 Task: Search one way flight ticket for 1 adult, 5 children, 2 infants in seat and 1 infant on lap in first from Cleveland: Cleveland Hopkins International Airport to New Bern: Coastal Carolina Regional Airport (was Craven County Regional) on 8-4-2023. Choice of flights is Singapure airlines. Number of bags: 2 carry on bags and 6 checked bags. Price is upto 35000. Outbound departure time preference is 18:45.
Action: Mouse moved to (277, 248)
Screenshot: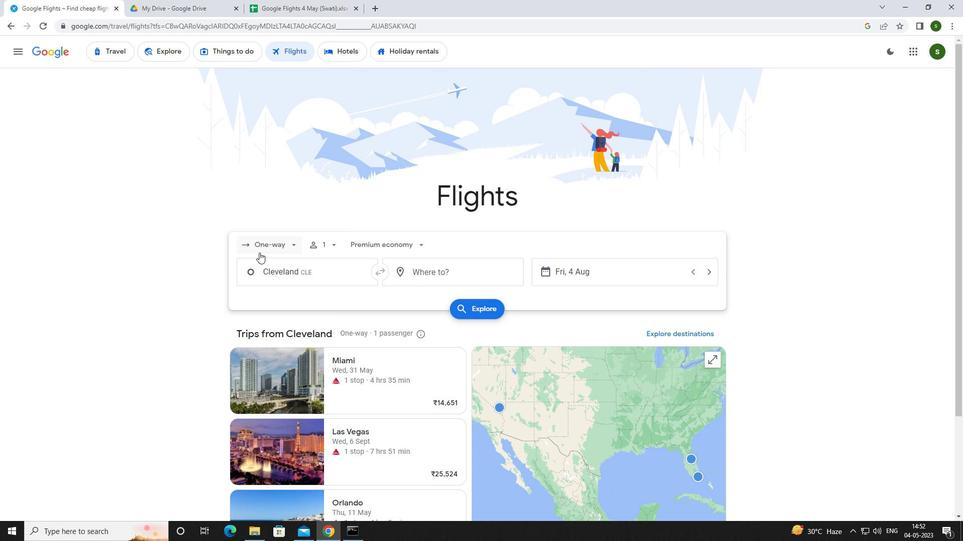 
Action: Mouse pressed left at (277, 248)
Screenshot: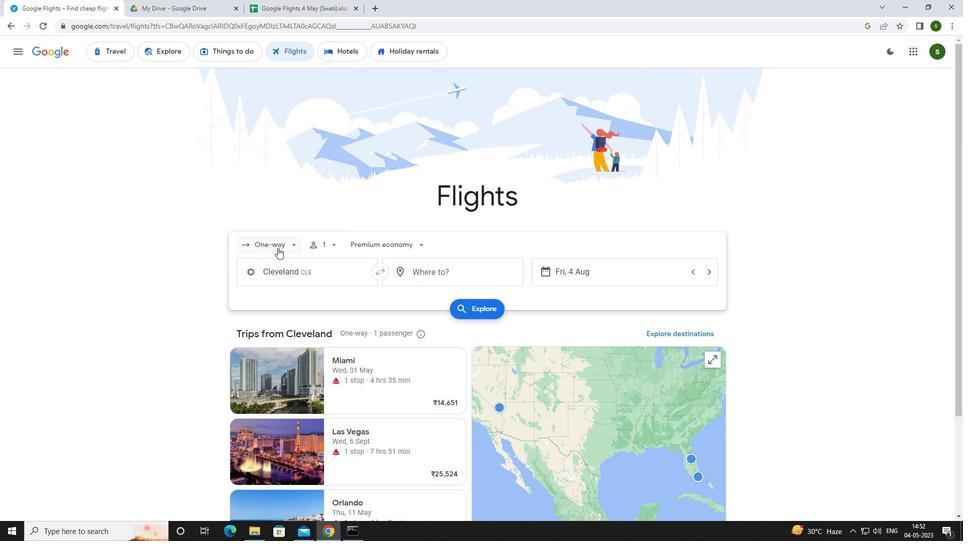 
Action: Mouse moved to (274, 286)
Screenshot: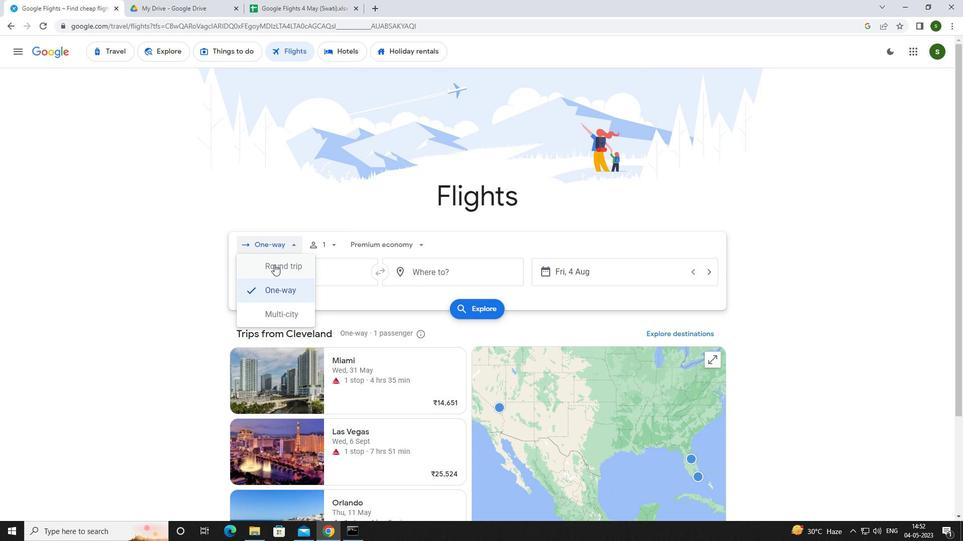 
Action: Mouse pressed left at (274, 286)
Screenshot: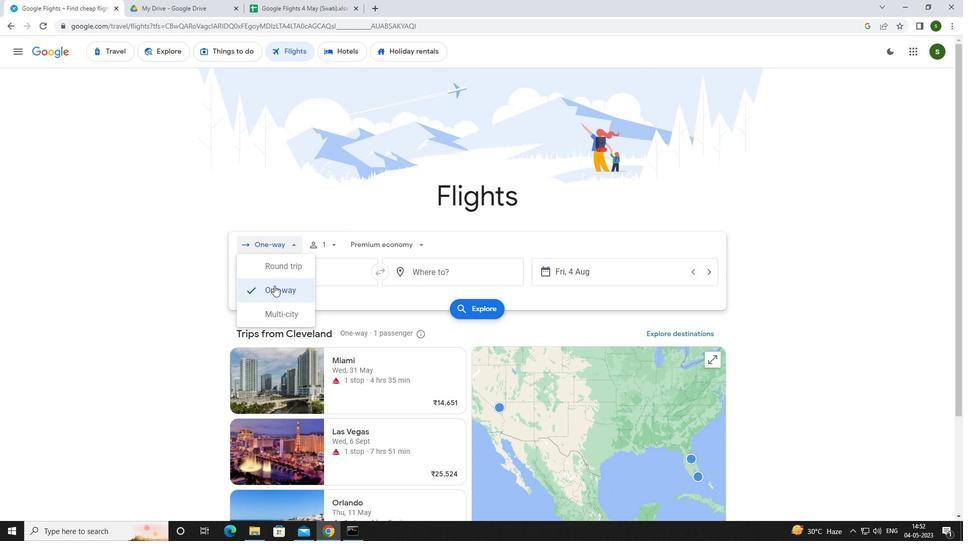 
Action: Mouse moved to (338, 241)
Screenshot: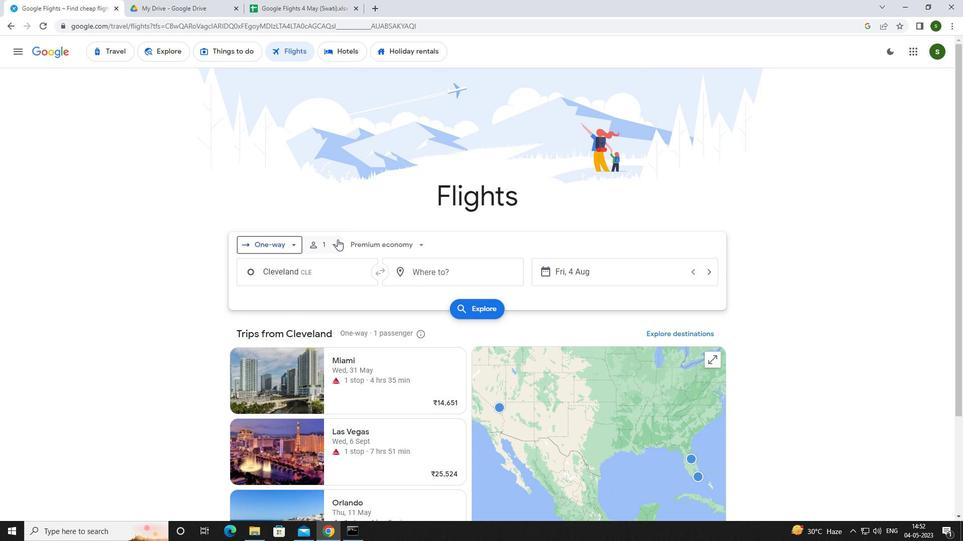 
Action: Mouse pressed left at (338, 241)
Screenshot: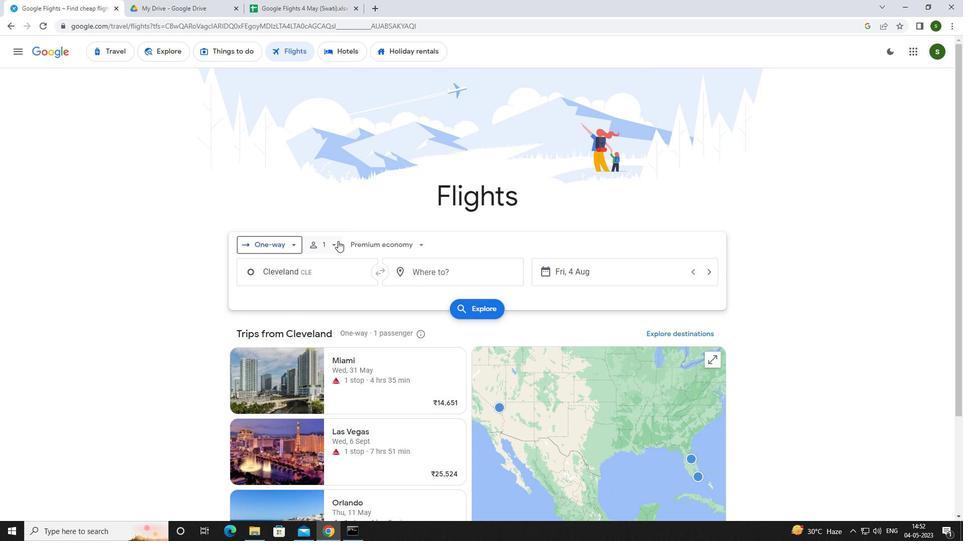
Action: Mouse moved to (411, 295)
Screenshot: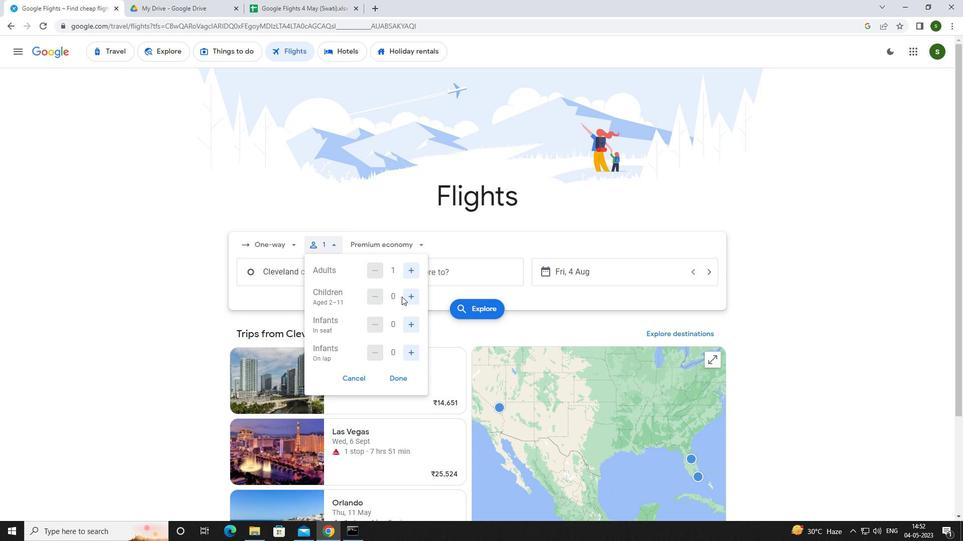 
Action: Mouse pressed left at (411, 295)
Screenshot: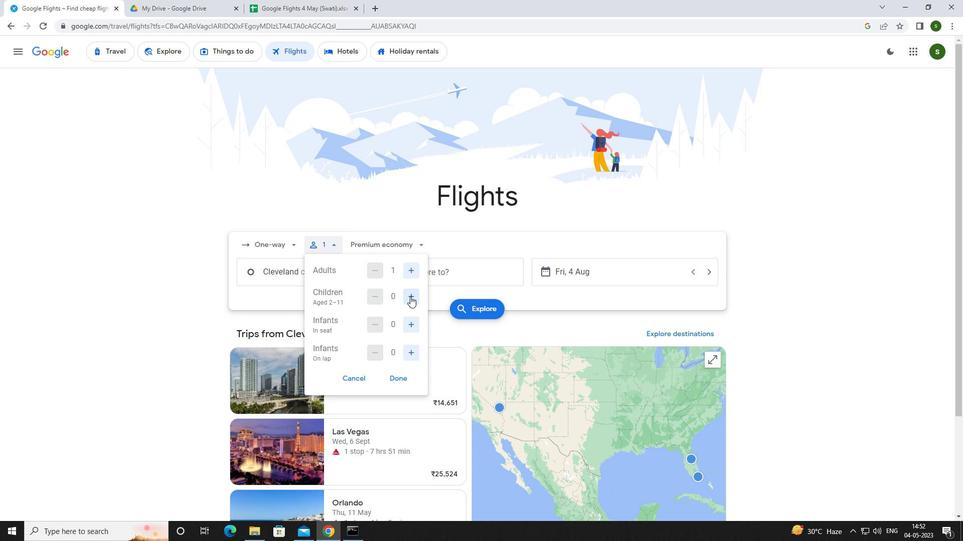 
Action: Mouse pressed left at (411, 295)
Screenshot: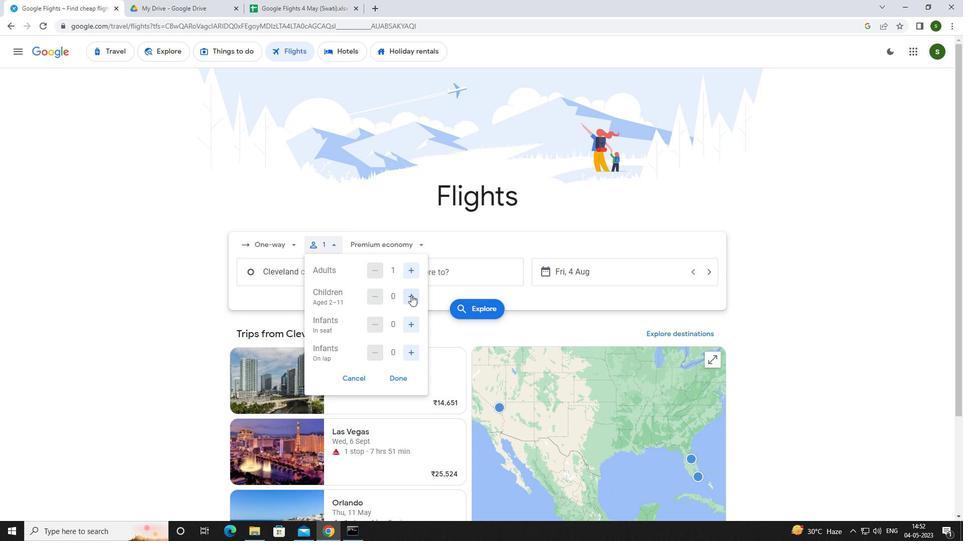 
Action: Mouse pressed left at (411, 295)
Screenshot: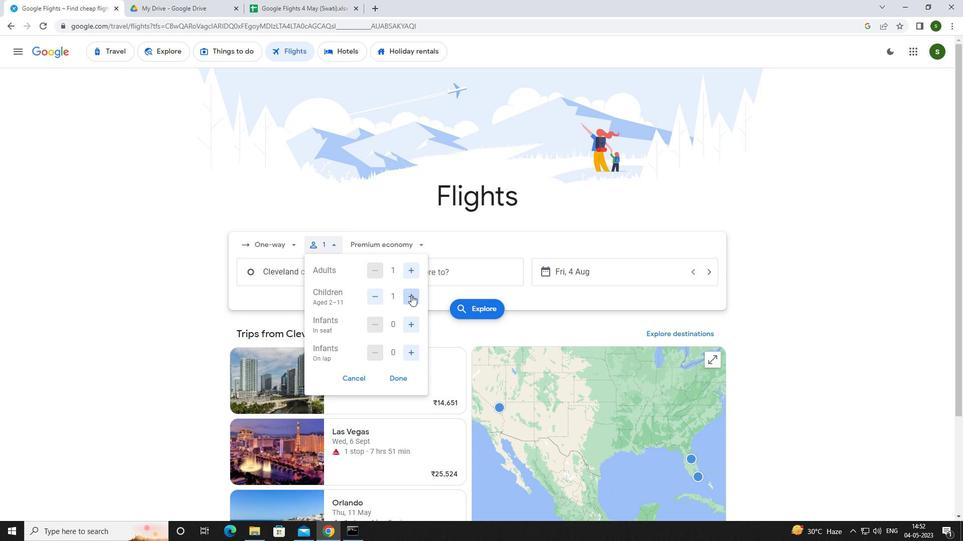 
Action: Mouse pressed left at (411, 295)
Screenshot: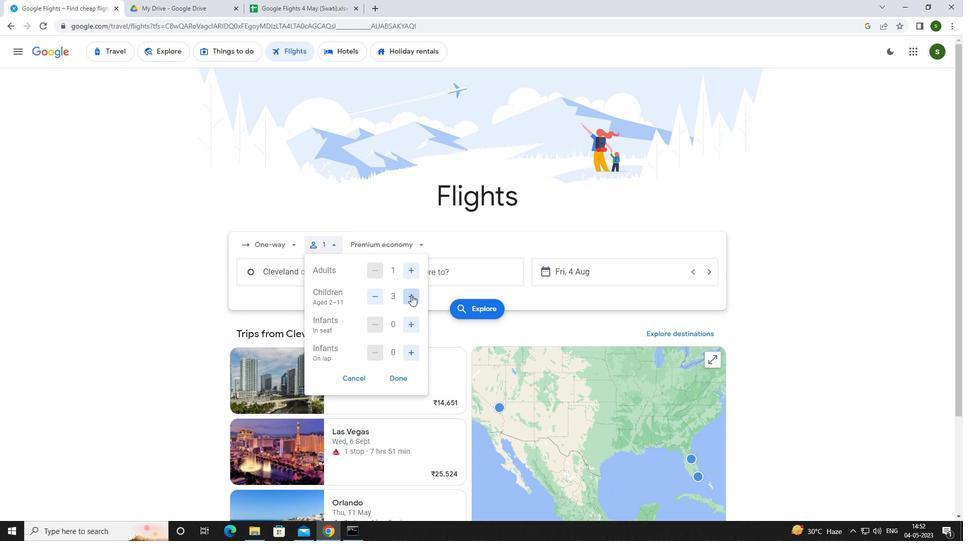 
Action: Mouse pressed left at (411, 295)
Screenshot: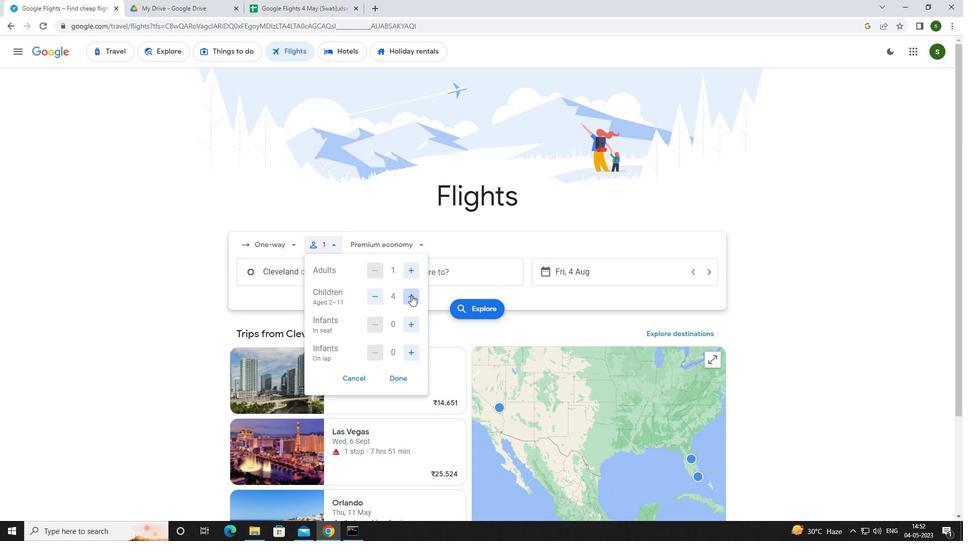 
Action: Mouse moved to (406, 326)
Screenshot: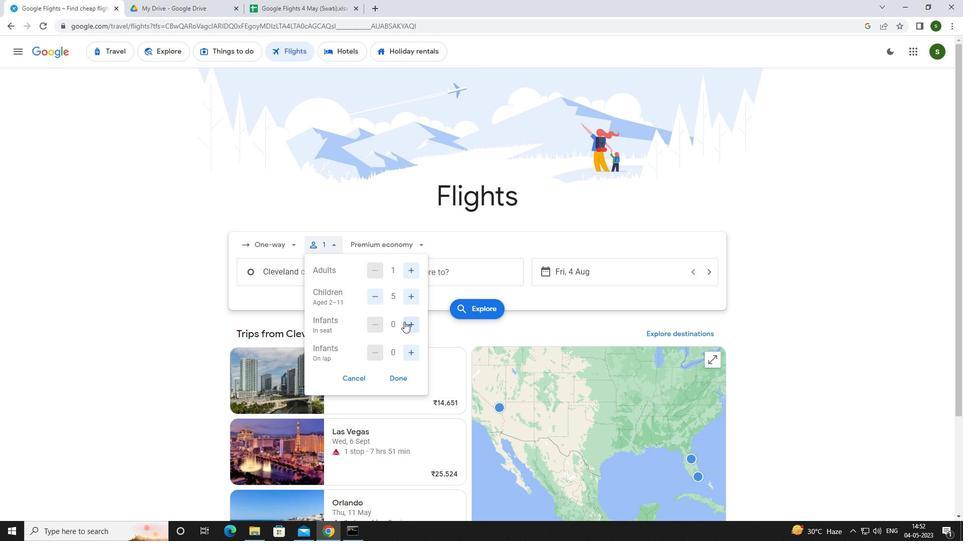 
Action: Mouse pressed left at (406, 326)
Screenshot: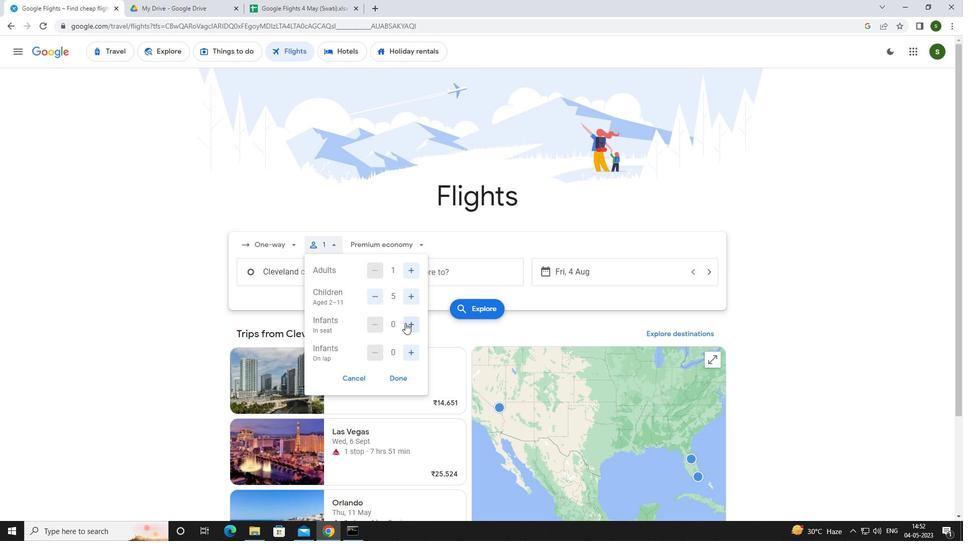 
Action: Mouse moved to (407, 348)
Screenshot: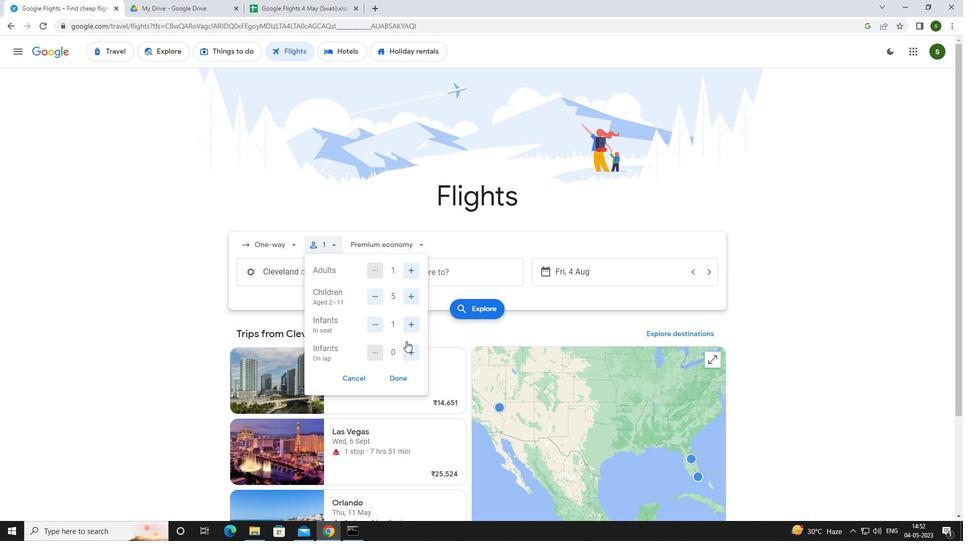 
Action: Mouse pressed left at (407, 348)
Screenshot: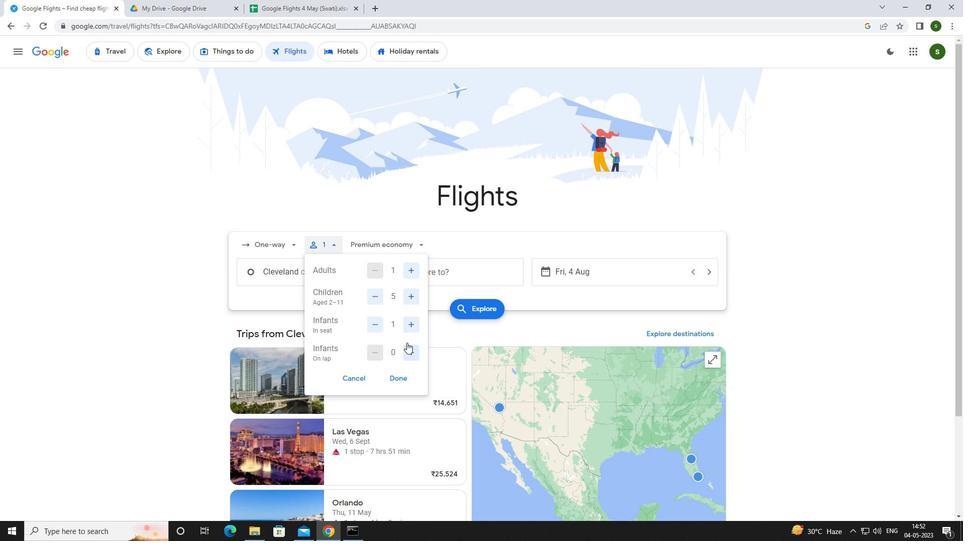 
Action: Mouse moved to (415, 241)
Screenshot: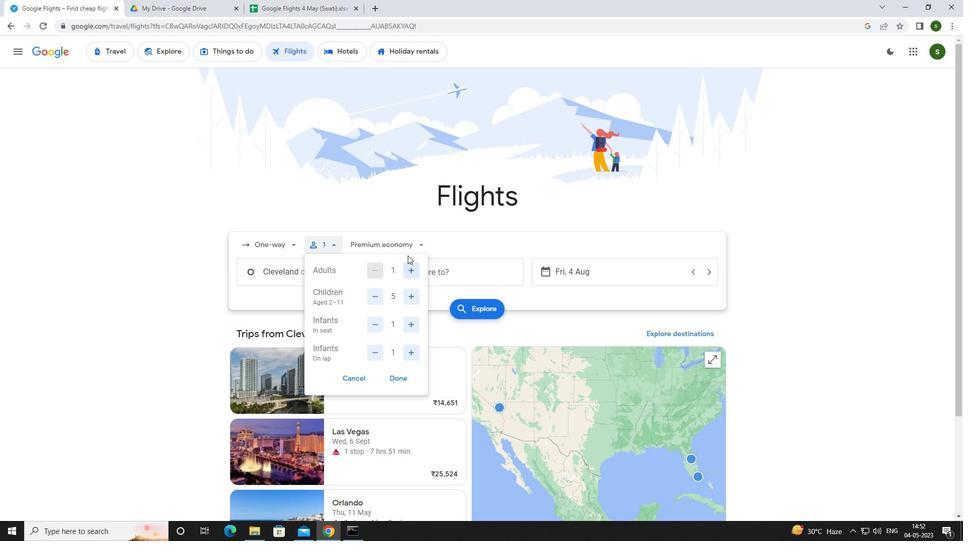 
Action: Mouse pressed left at (415, 241)
Screenshot: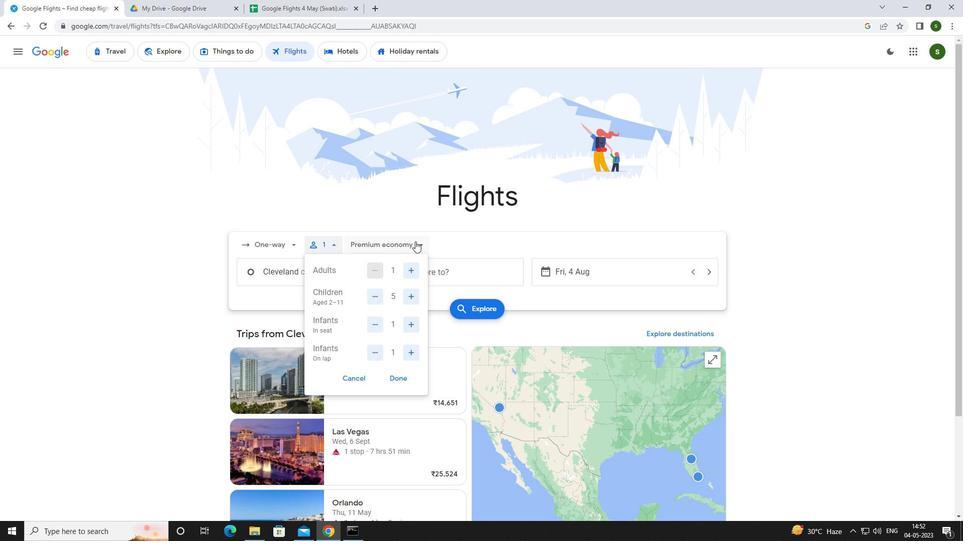 
Action: Mouse moved to (405, 334)
Screenshot: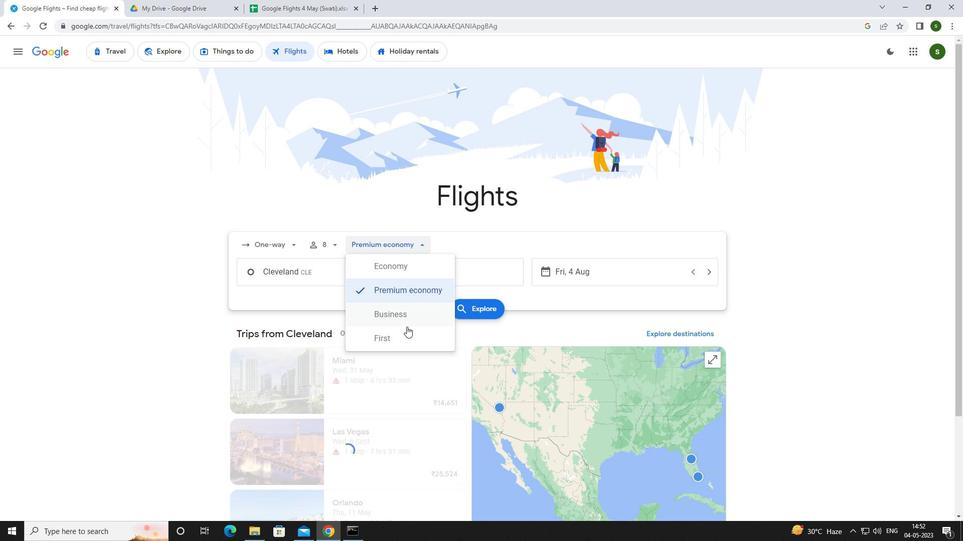 
Action: Mouse pressed left at (405, 334)
Screenshot: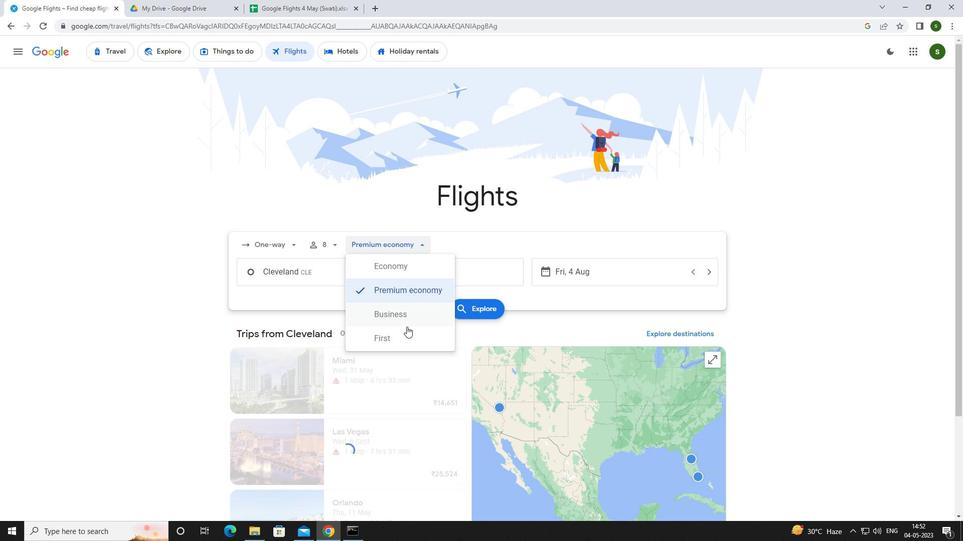 
Action: Mouse moved to (353, 274)
Screenshot: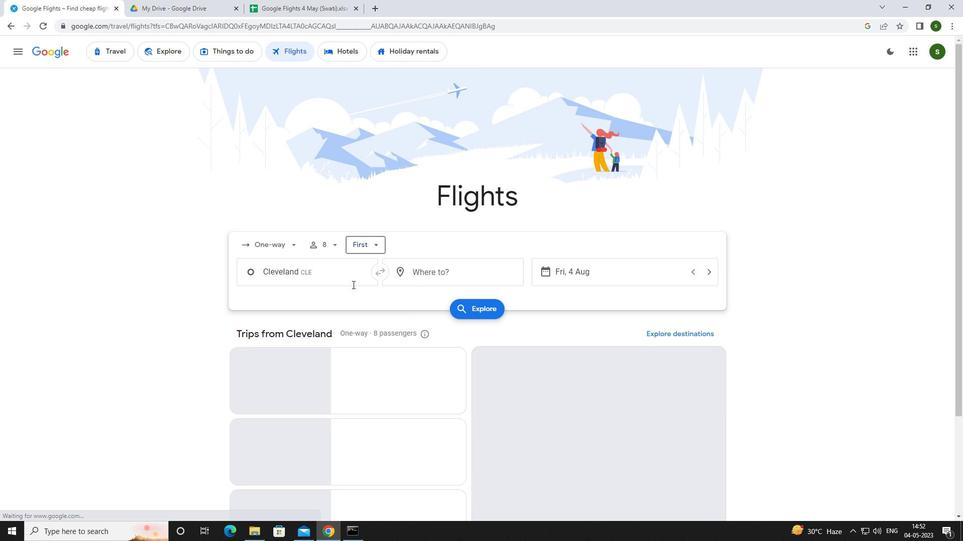 
Action: Mouse pressed left at (353, 274)
Screenshot: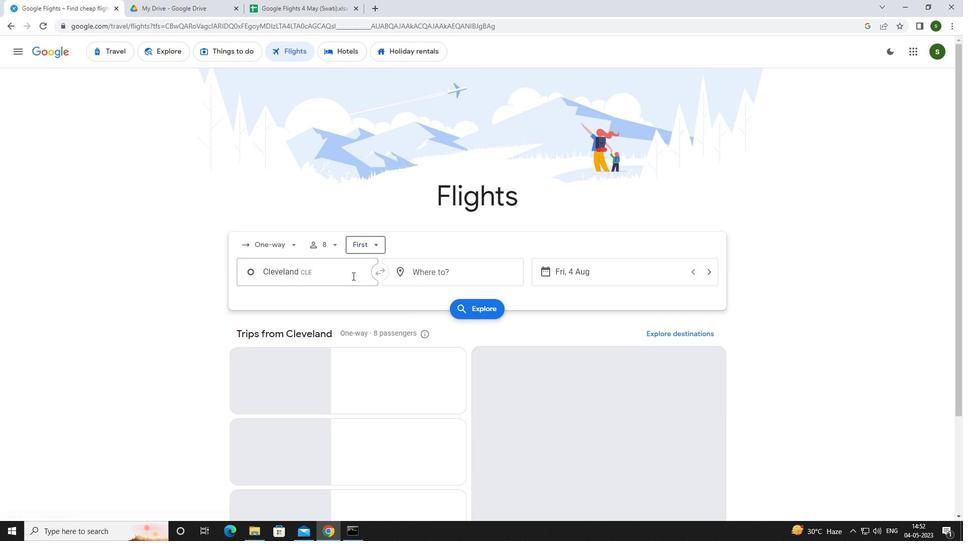 
Action: Mouse moved to (353, 274)
Screenshot: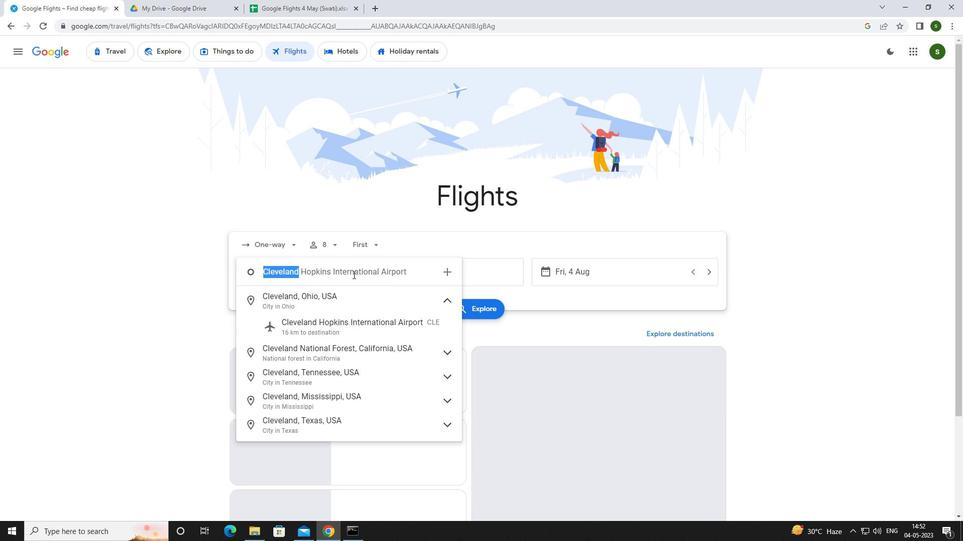 
Action: Key pressed <Key.caps_lock>c<Key.caps_lock>lev
Screenshot: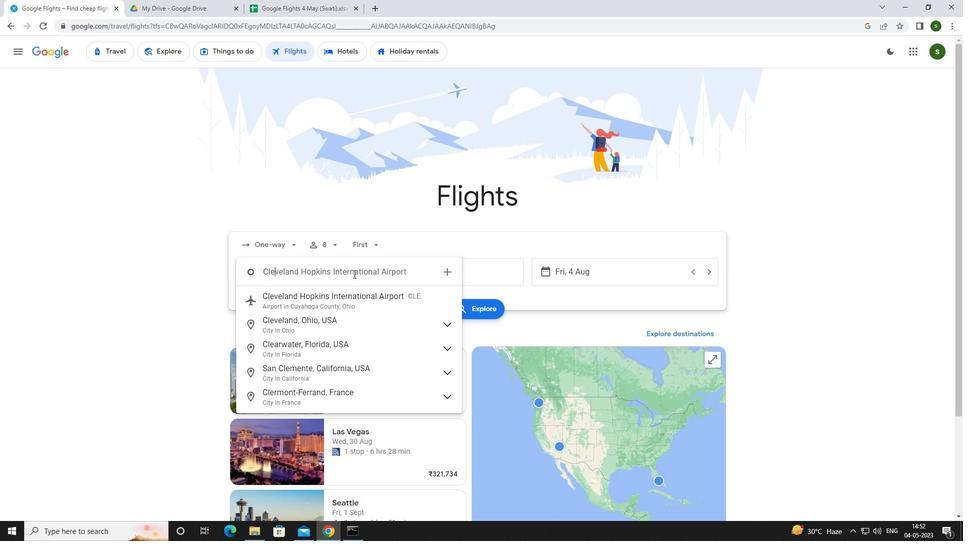 
Action: Mouse moved to (357, 322)
Screenshot: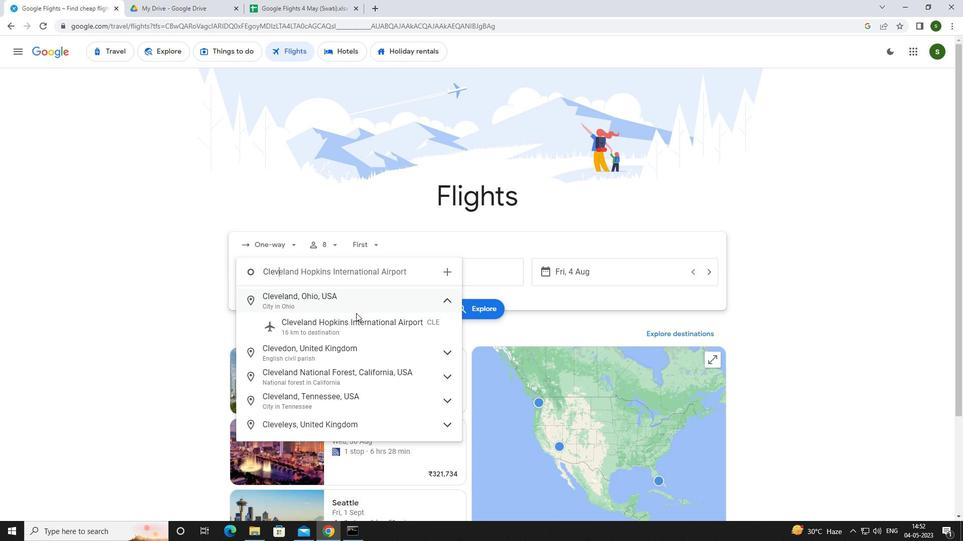 
Action: Mouse pressed left at (357, 322)
Screenshot: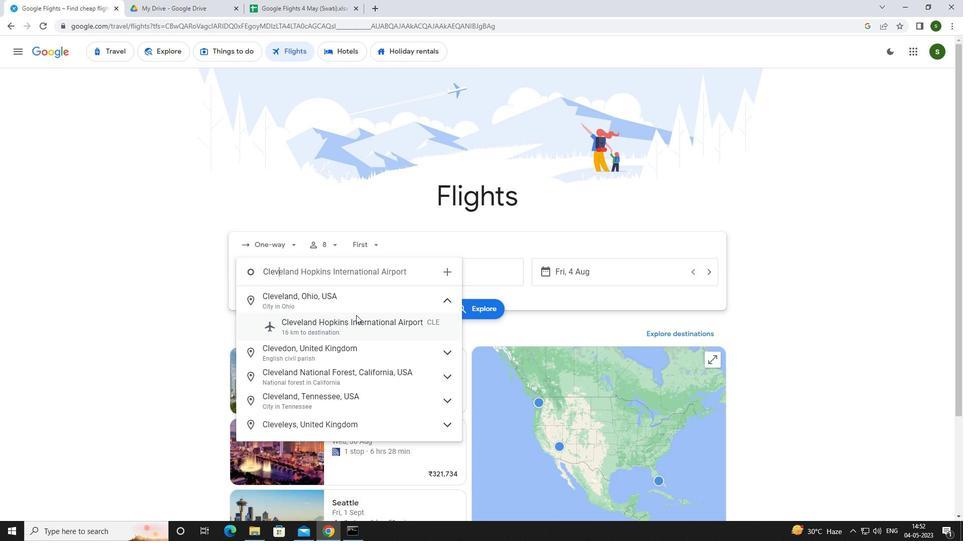 
Action: Mouse moved to (474, 264)
Screenshot: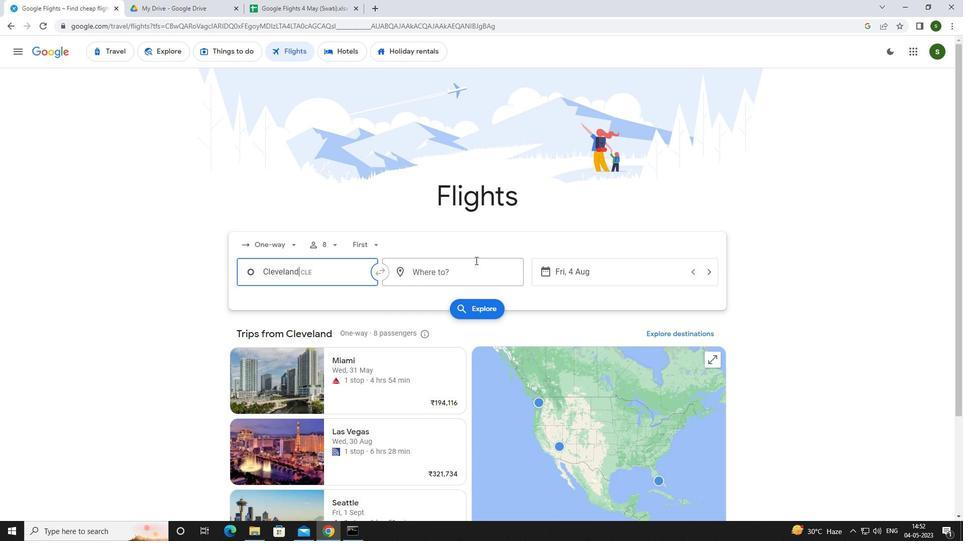 
Action: Mouse pressed left at (474, 264)
Screenshot: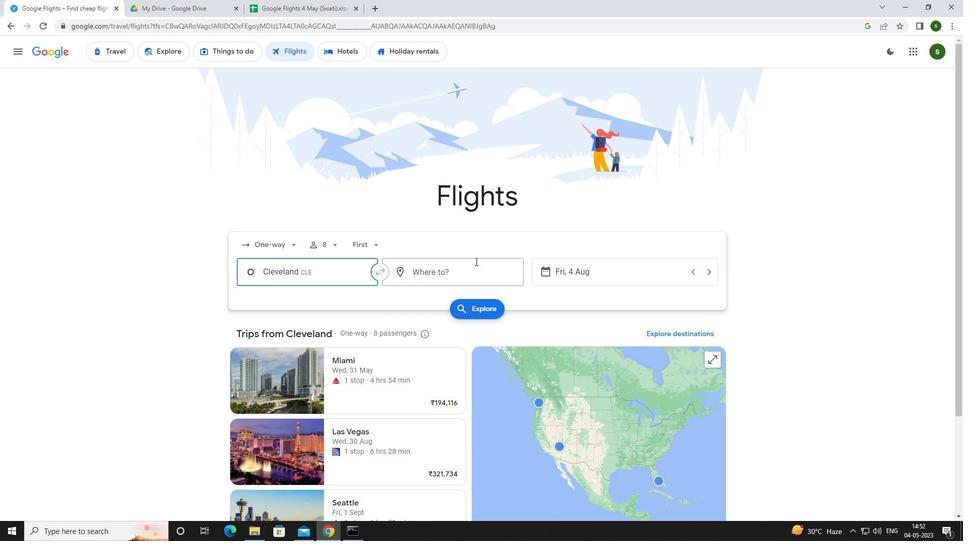 
Action: Mouse moved to (474, 264)
Screenshot: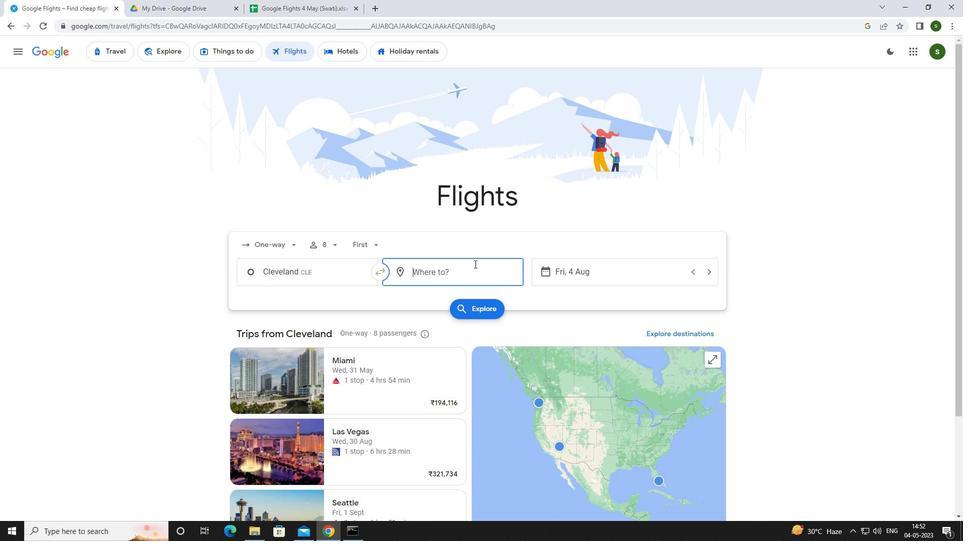 
Action: Key pressed <Key.caps_lock>c<Key.caps_lock>oastal
Screenshot: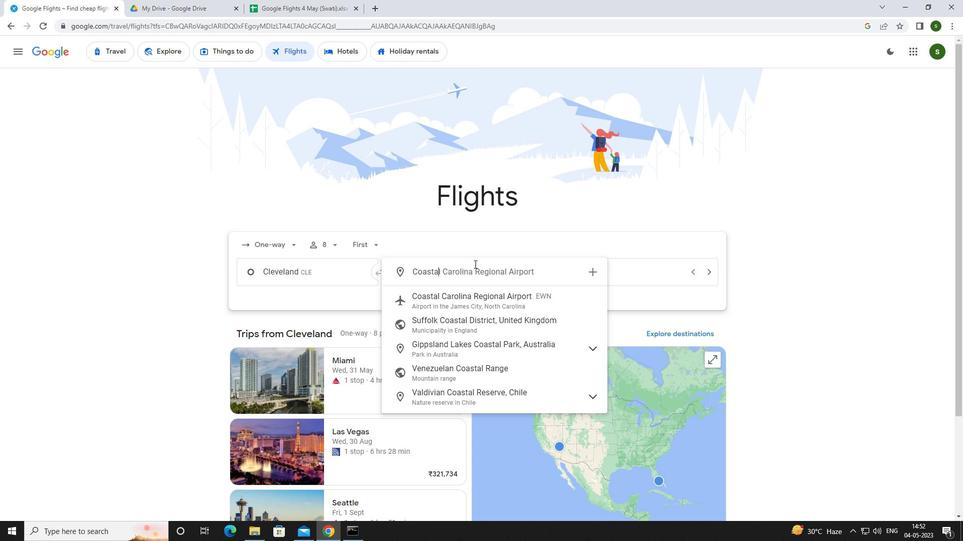
Action: Mouse moved to (481, 303)
Screenshot: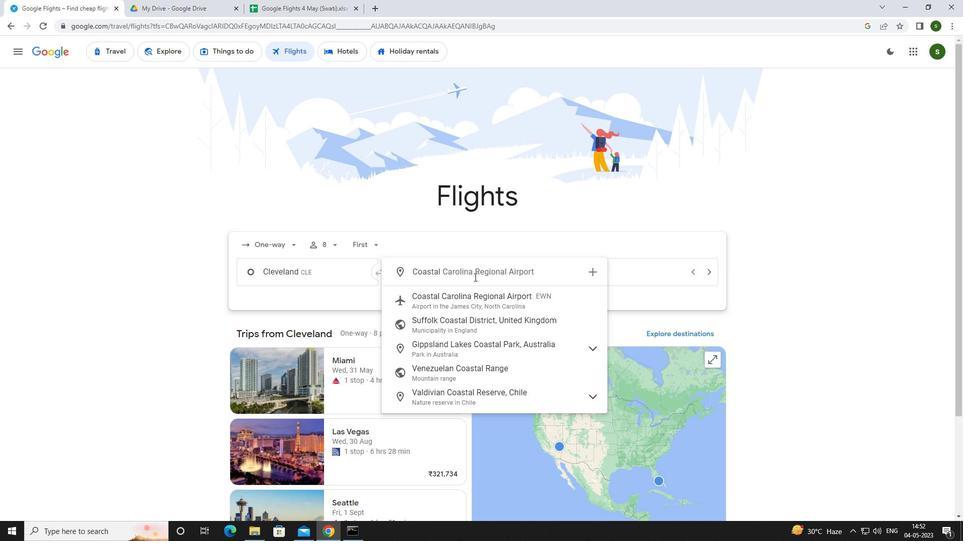 
Action: Mouse pressed left at (481, 303)
Screenshot: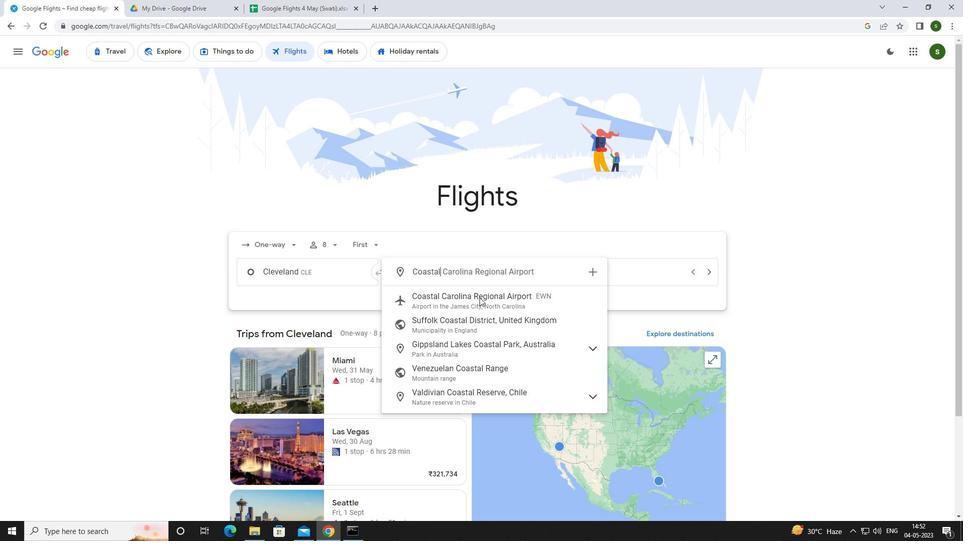 
Action: Mouse moved to (608, 280)
Screenshot: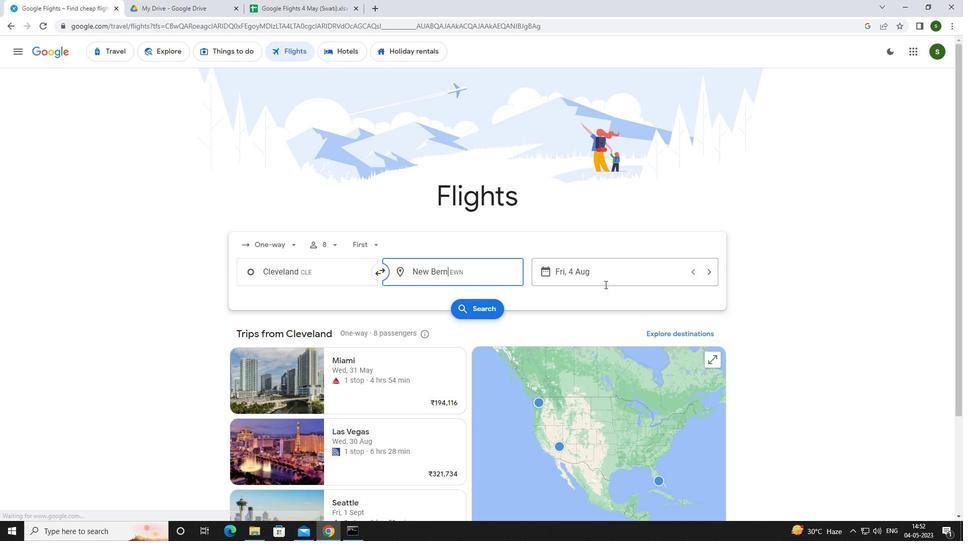
Action: Mouse pressed left at (608, 280)
Screenshot: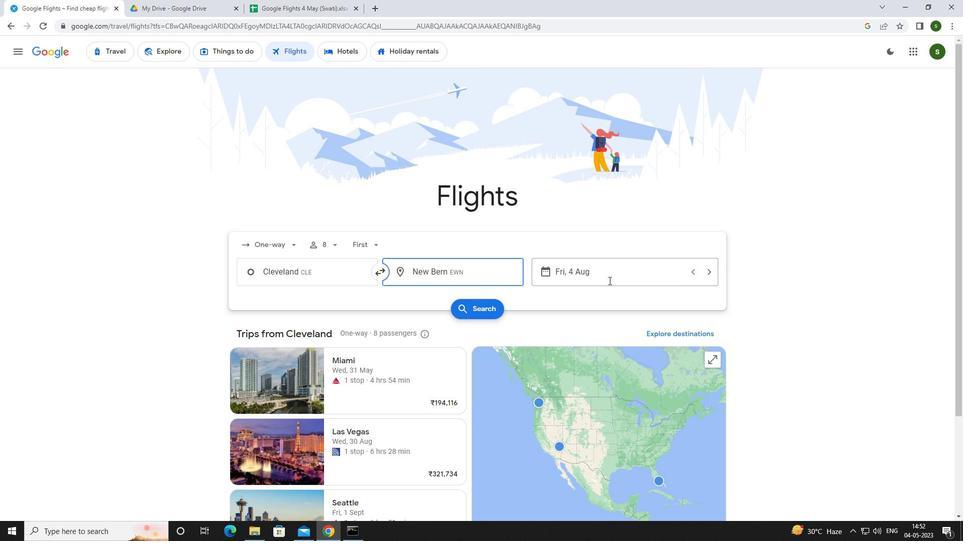 
Action: Mouse moved to (488, 340)
Screenshot: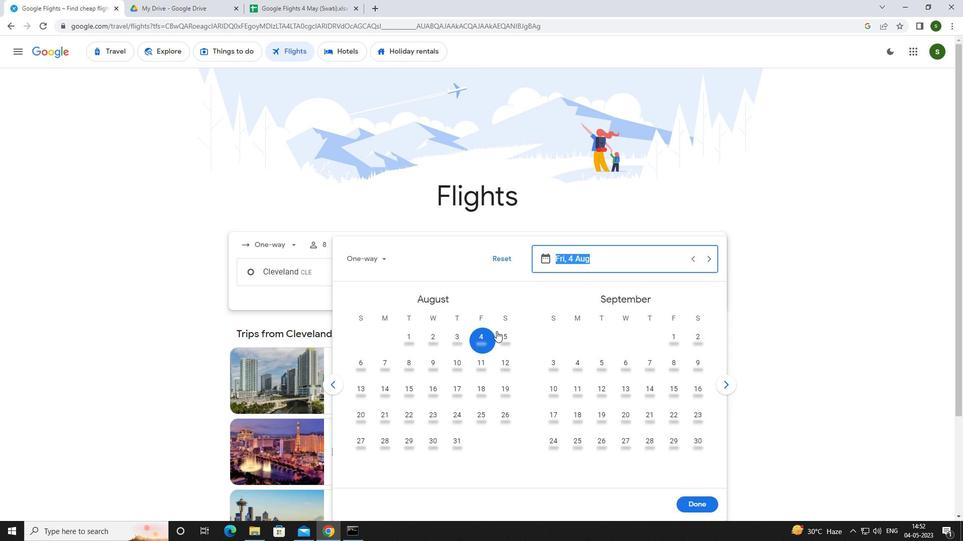 
Action: Mouse pressed left at (488, 340)
Screenshot: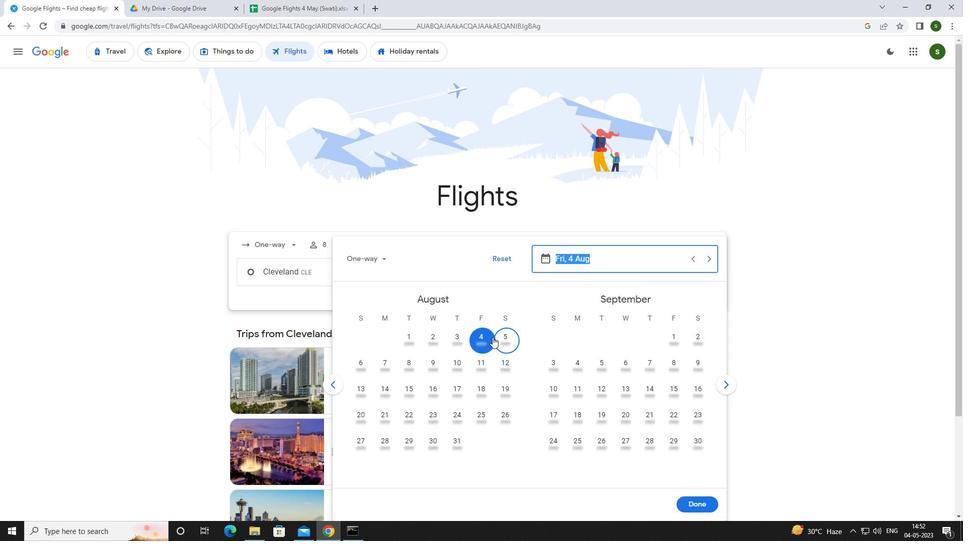 
Action: Mouse moved to (695, 501)
Screenshot: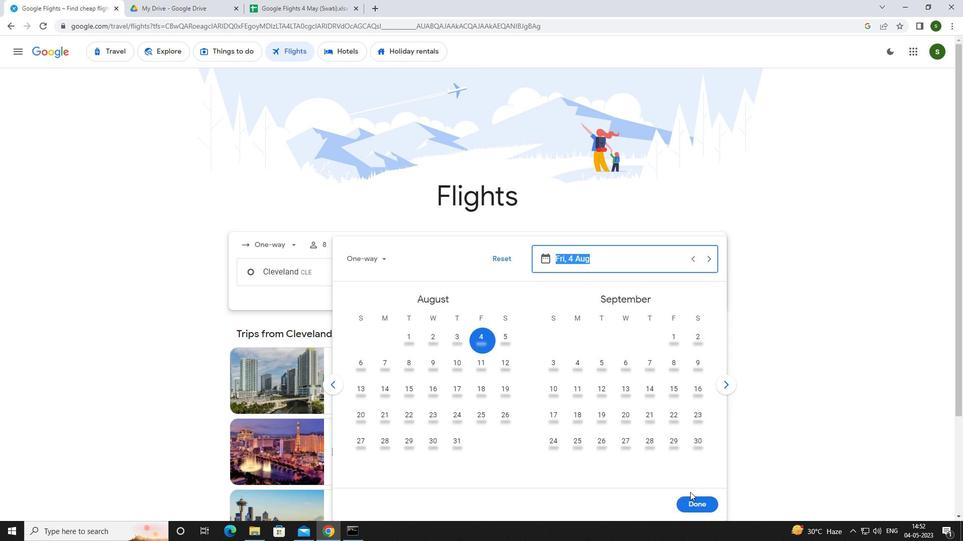 
Action: Mouse pressed left at (695, 501)
Screenshot: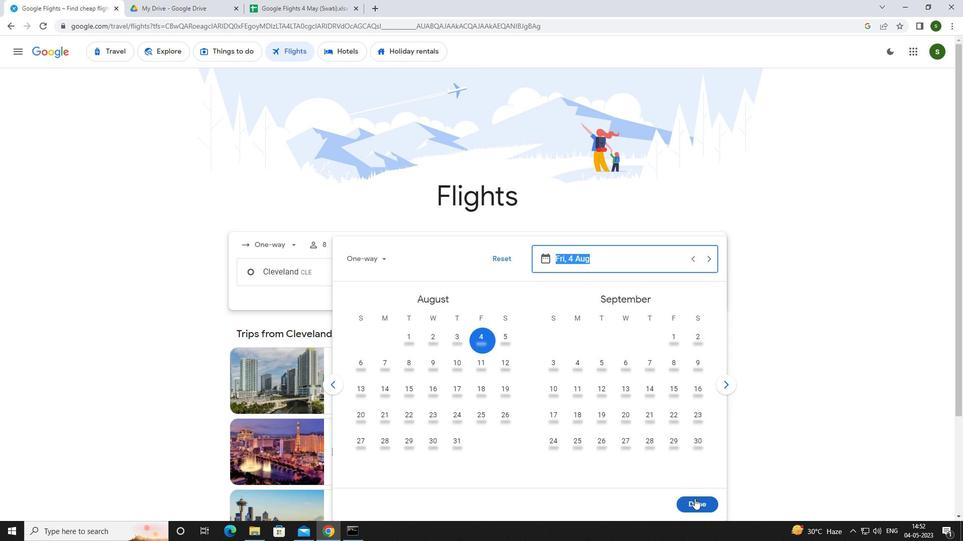 
Action: Mouse moved to (468, 300)
Screenshot: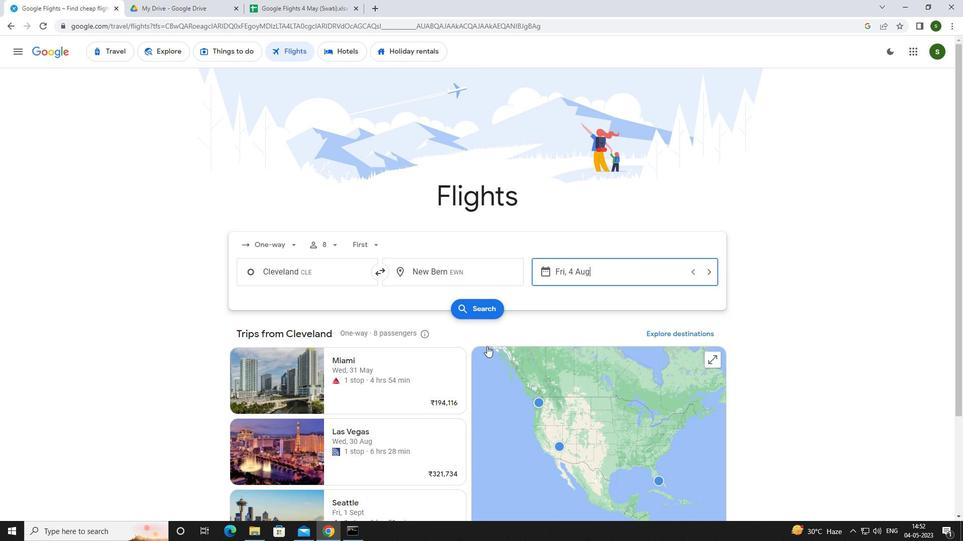 
Action: Mouse pressed left at (468, 300)
Screenshot: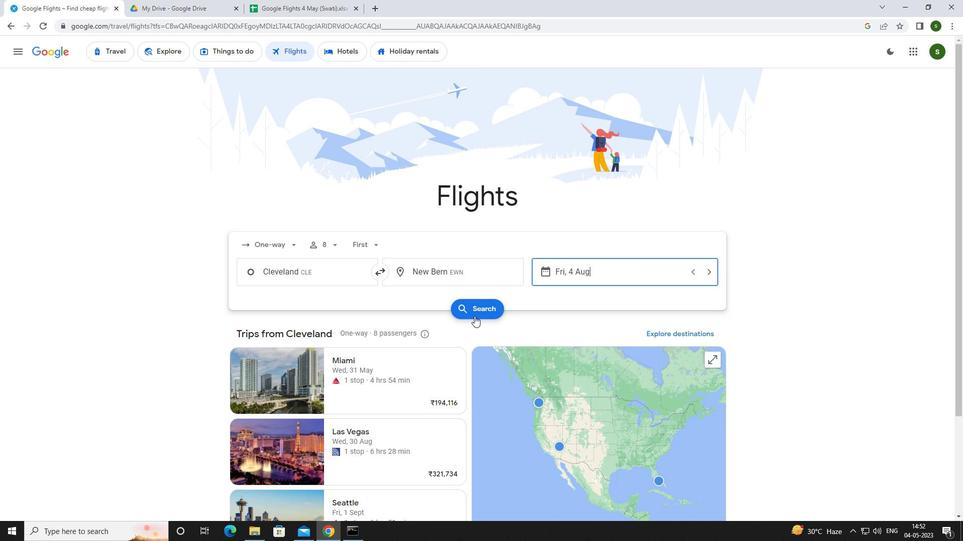
Action: Mouse moved to (247, 141)
Screenshot: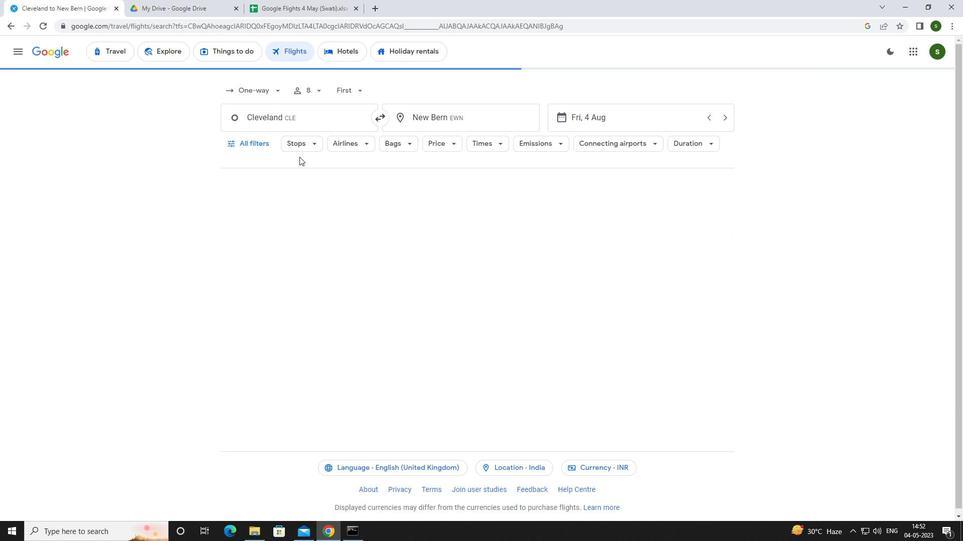 
Action: Mouse pressed left at (247, 141)
Screenshot: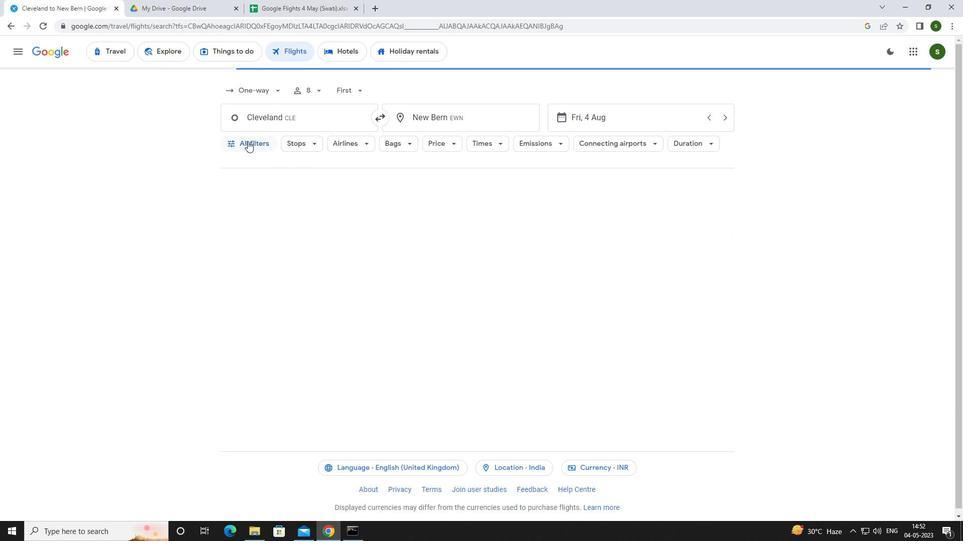 
Action: Mouse moved to (377, 361)
Screenshot: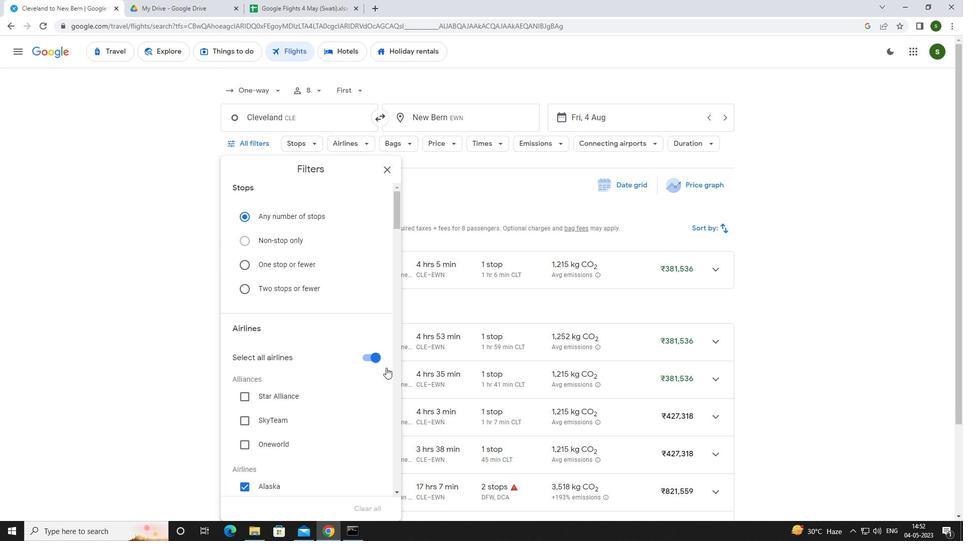 
Action: Mouse pressed left at (377, 361)
Screenshot: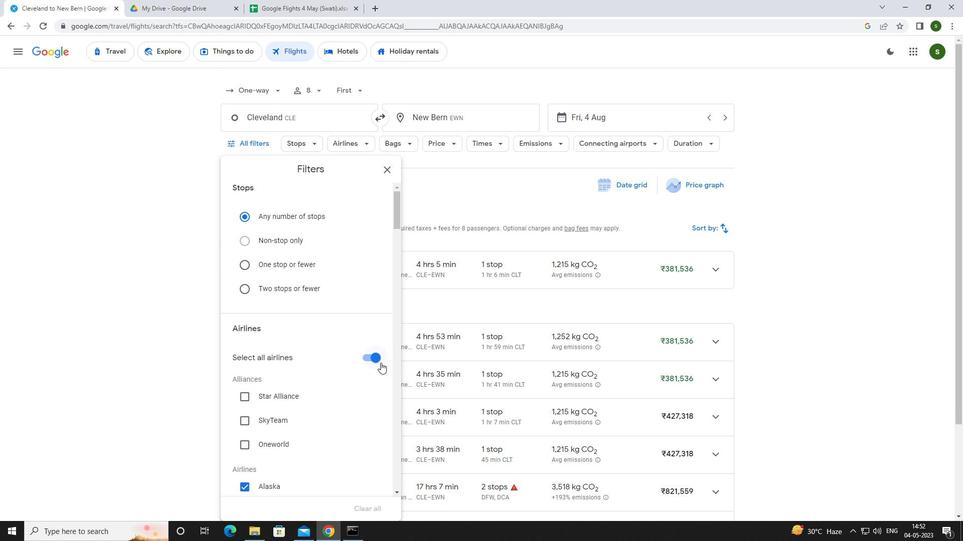
Action: Mouse moved to (367, 349)
Screenshot: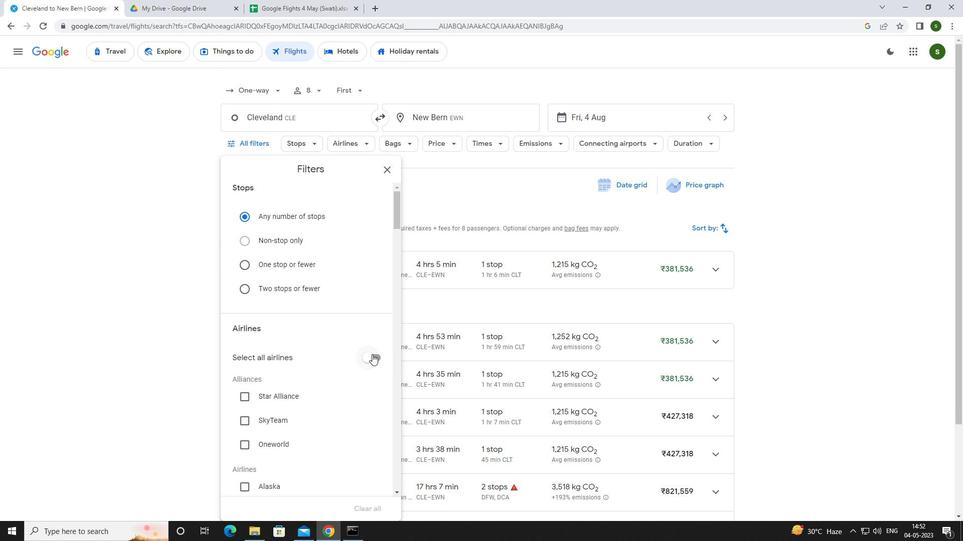
Action: Mouse scrolled (367, 349) with delta (0, 0)
Screenshot: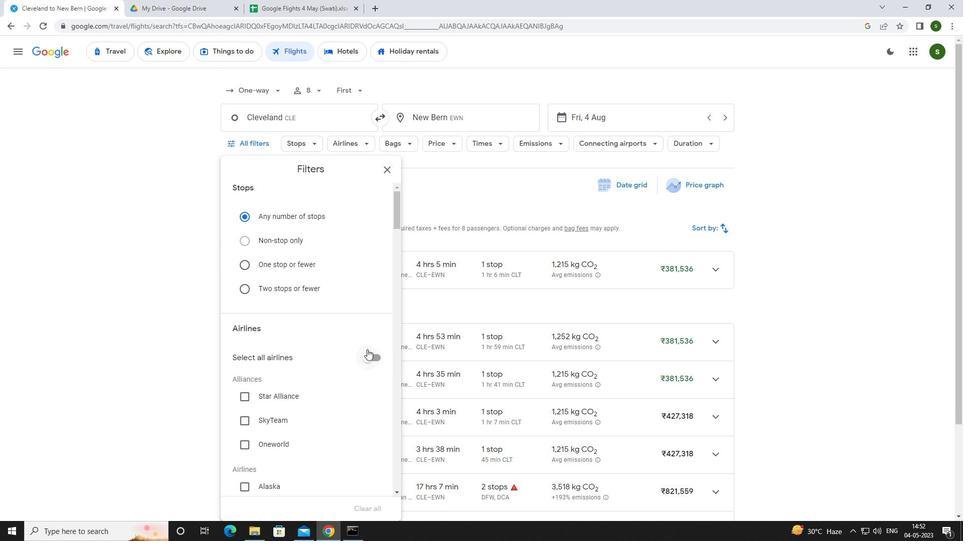 
Action: Mouse scrolled (367, 349) with delta (0, 0)
Screenshot: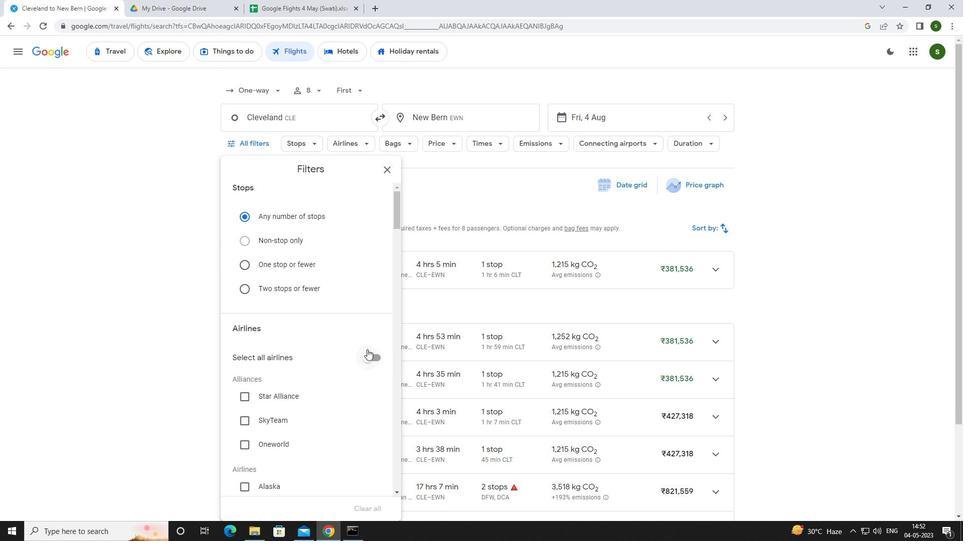 
Action: Mouse scrolled (367, 349) with delta (0, 0)
Screenshot: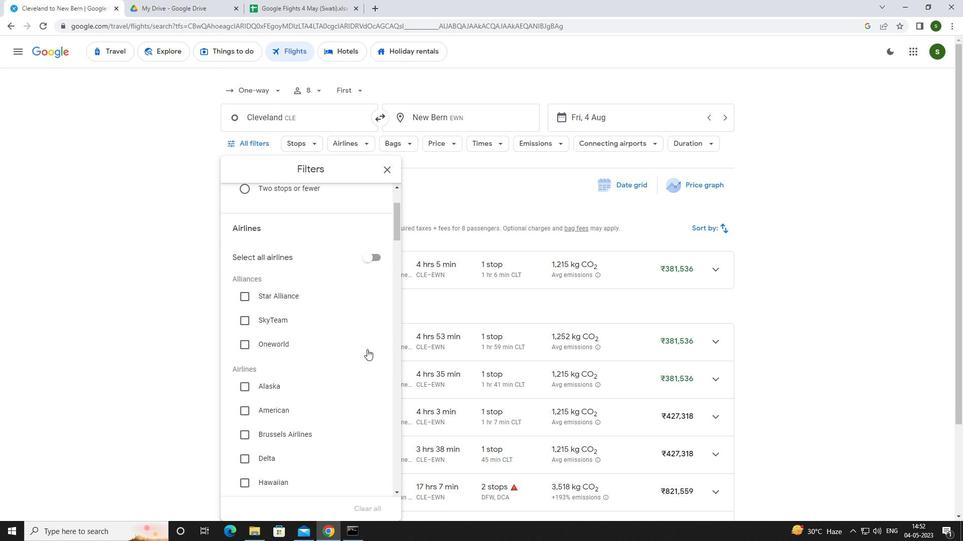 
Action: Mouse scrolled (367, 349) with delta (0, 0)
Screenshot: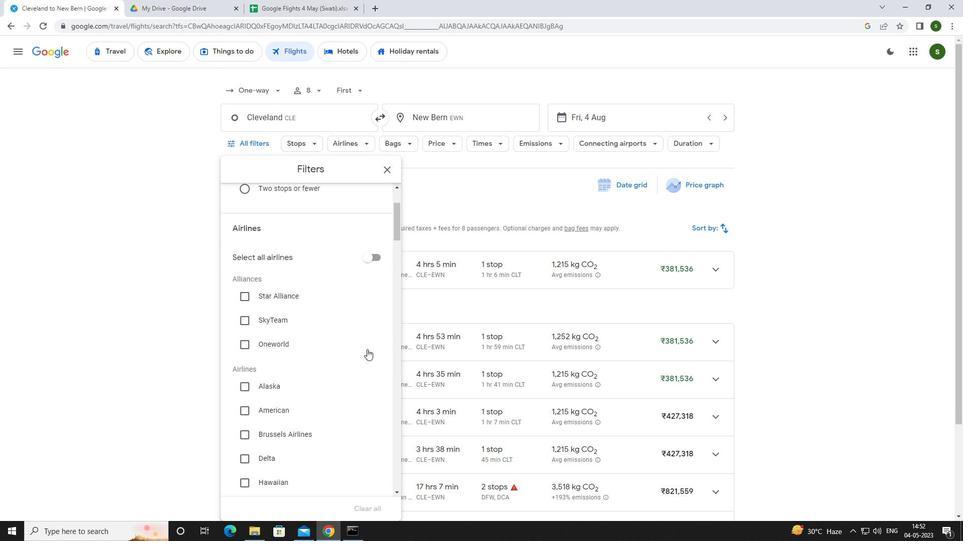 
Action: Mouse scrolled (367, 349) with delta (0, 0)
Screenshot: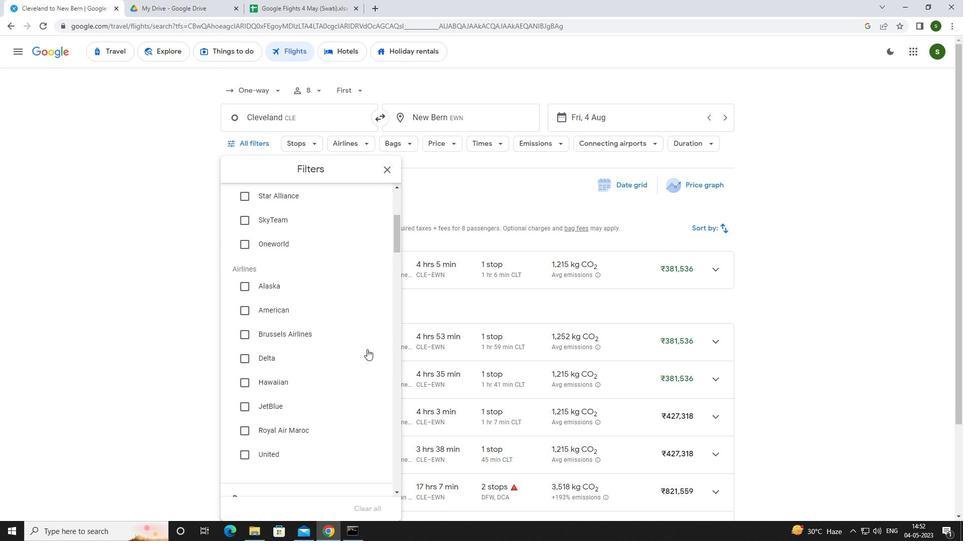
Action: Mouse scrolled (367, 349) with delta (0, 0)
Screenshot: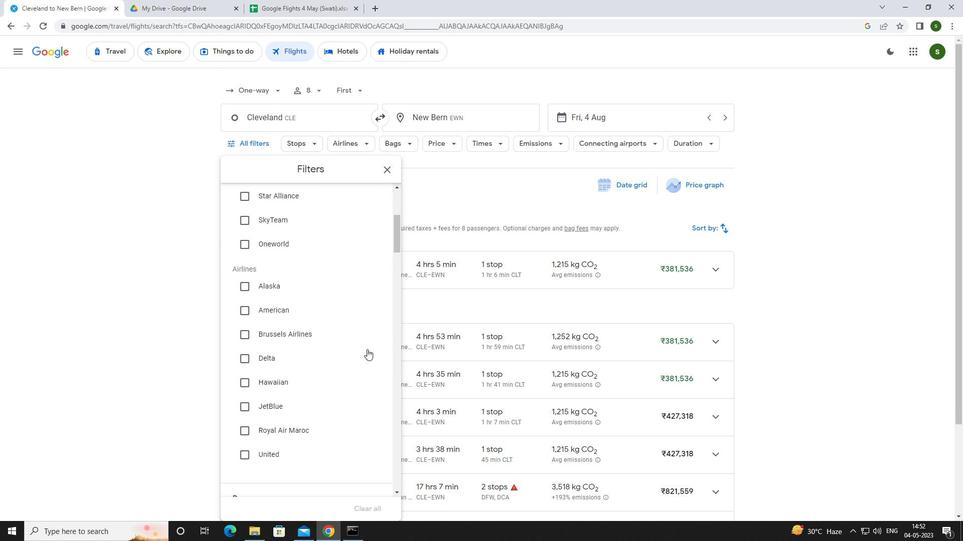 
Action: Mouse scrolled (367, 349) with delta (0, 0)
Screenshot: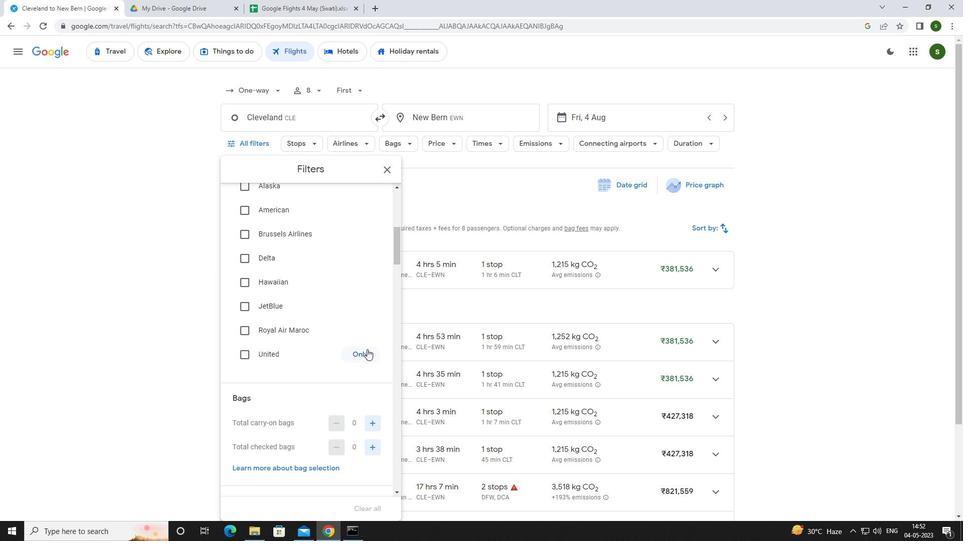 
Action: Mouse moved to (369, 369)
Screenshot: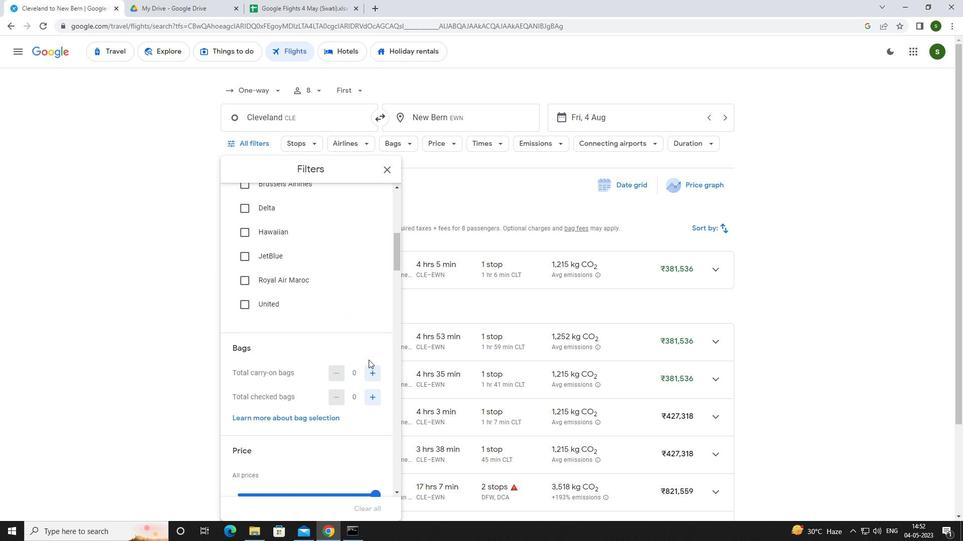 
Action: Mouse pressed left at (369, 369)
Screenshot: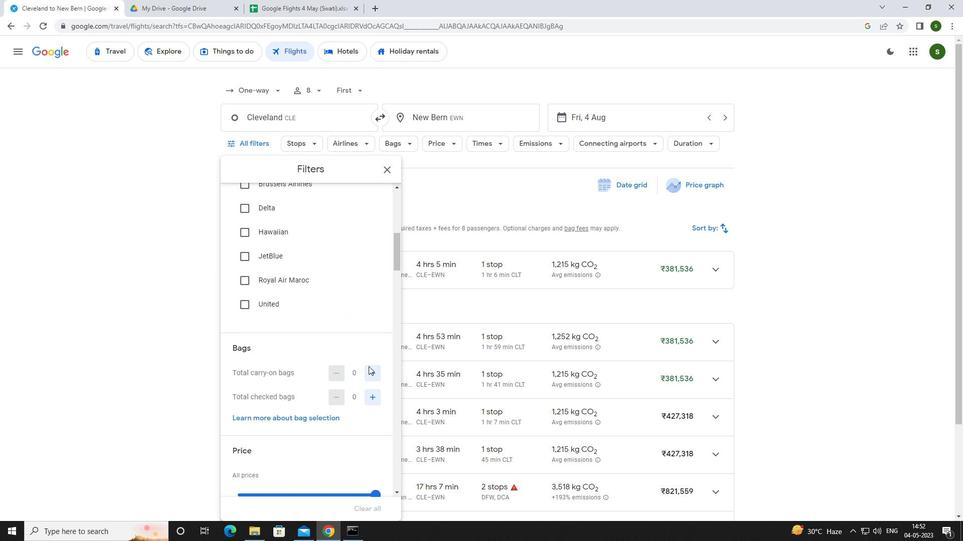 
Action: Mouse pressed left at (369, 369)
Screenshot: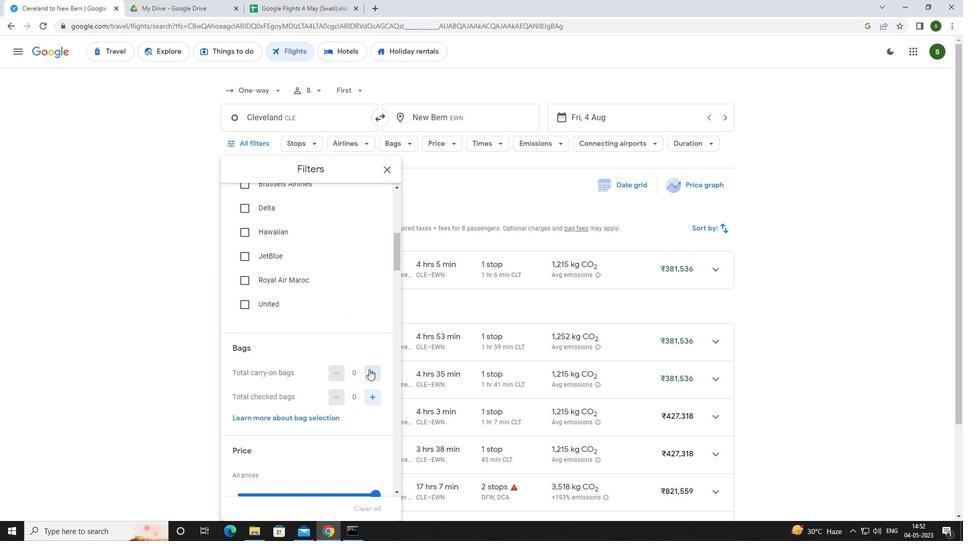 
Action: Mouse moved to (372, 396)
Screenshot: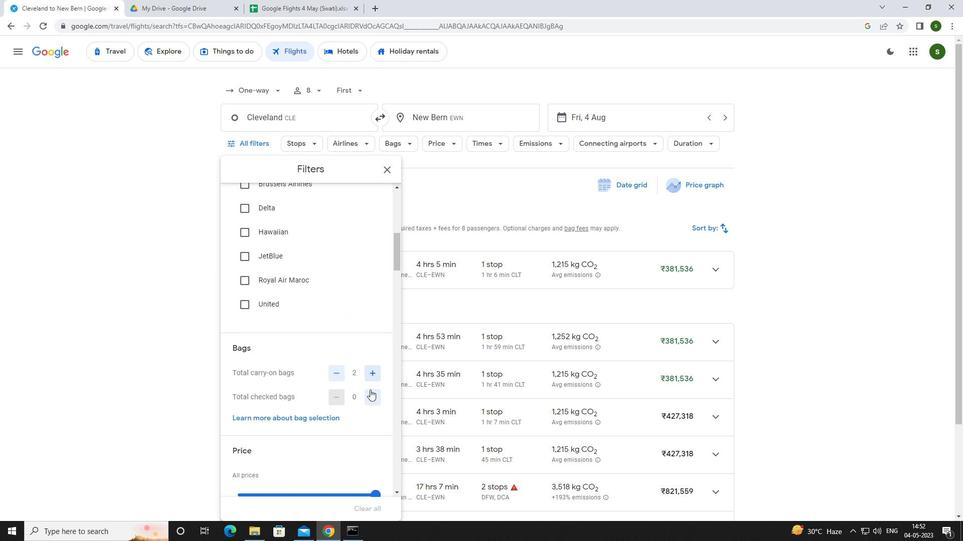 
Action: Mouse pressed left at (372, 396)
Screenshot: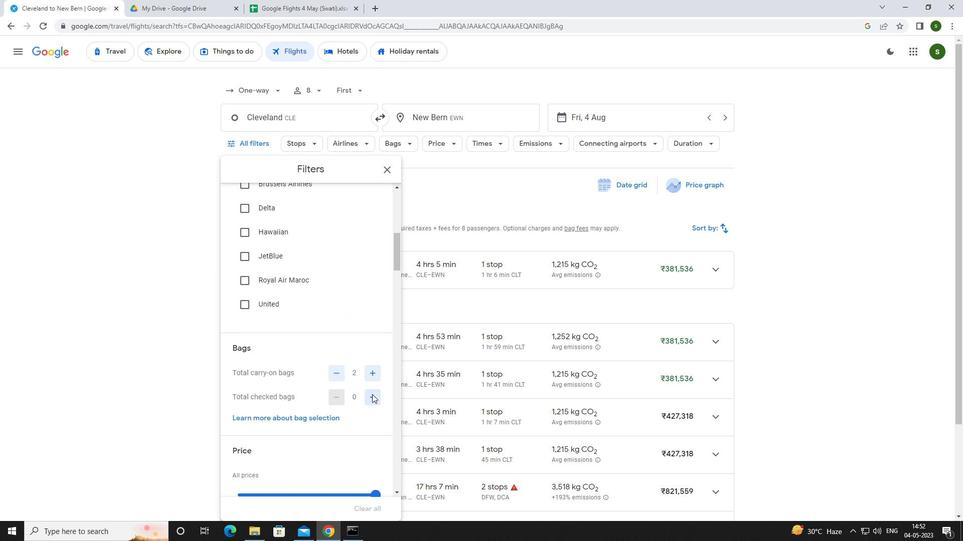 
Action: Mouse pressed left at (372, 396)
Screenshot: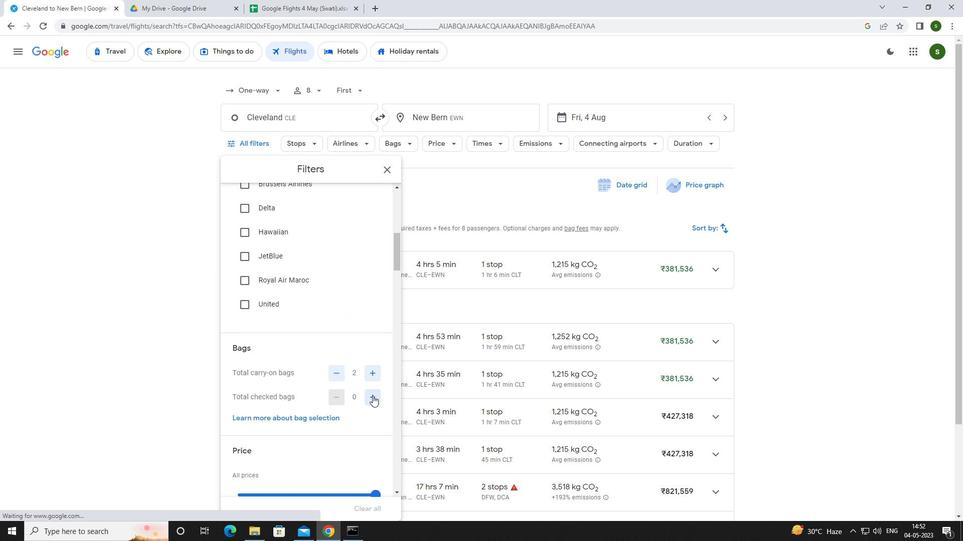 
Action: Mouse pressed left at (372, 396)
Screenshot: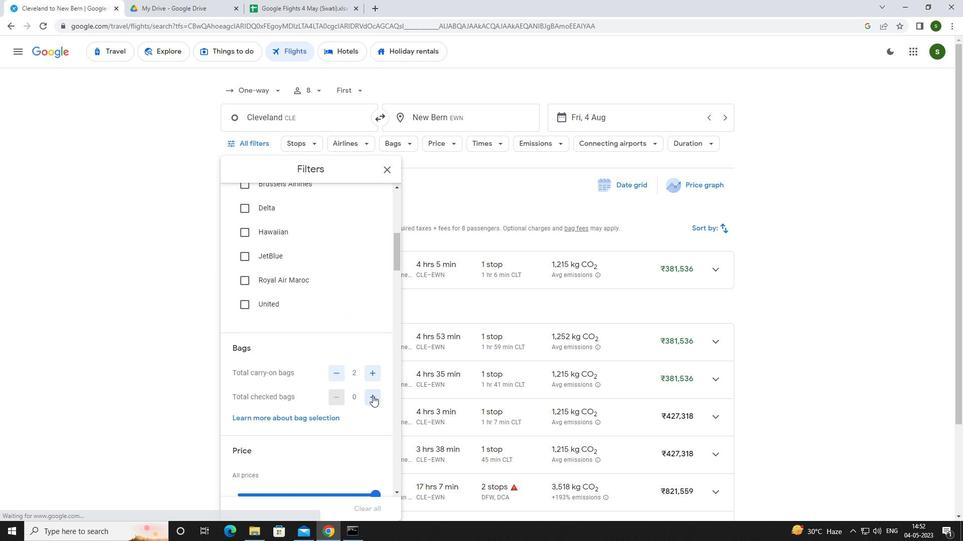 
Action: Mouse pressed left at (372, 396)
Screenshot: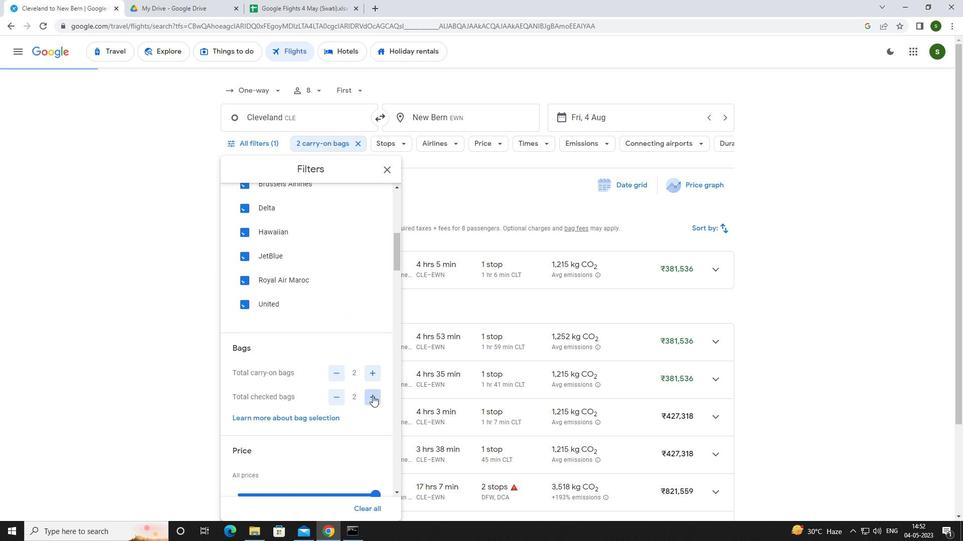 
Action: Mouse pressed left at (372, 396)
Screenshot: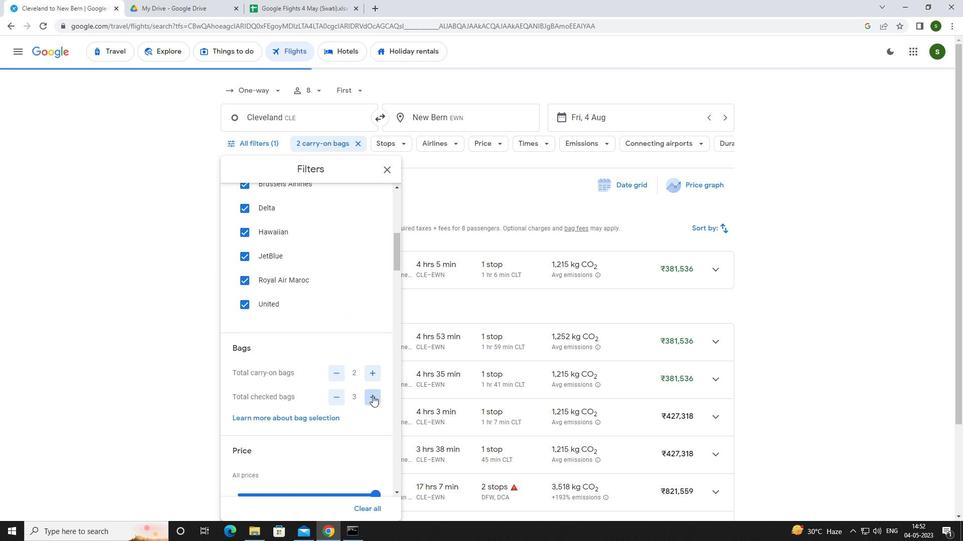 
Action: Mouse pressed left at (372, 396)
Screenshot: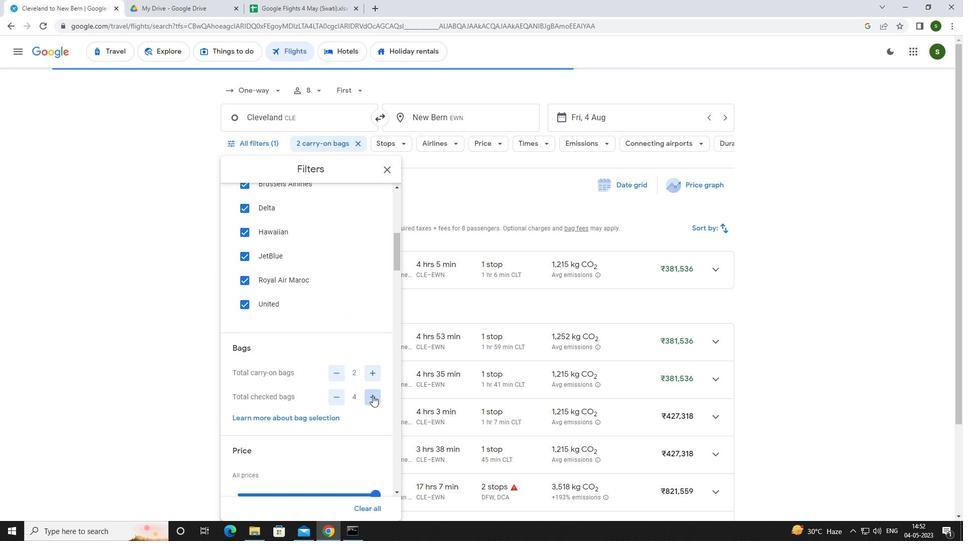 
Action: Mouse scrolled (372, 395) with delta (0, 0)
Screenshot: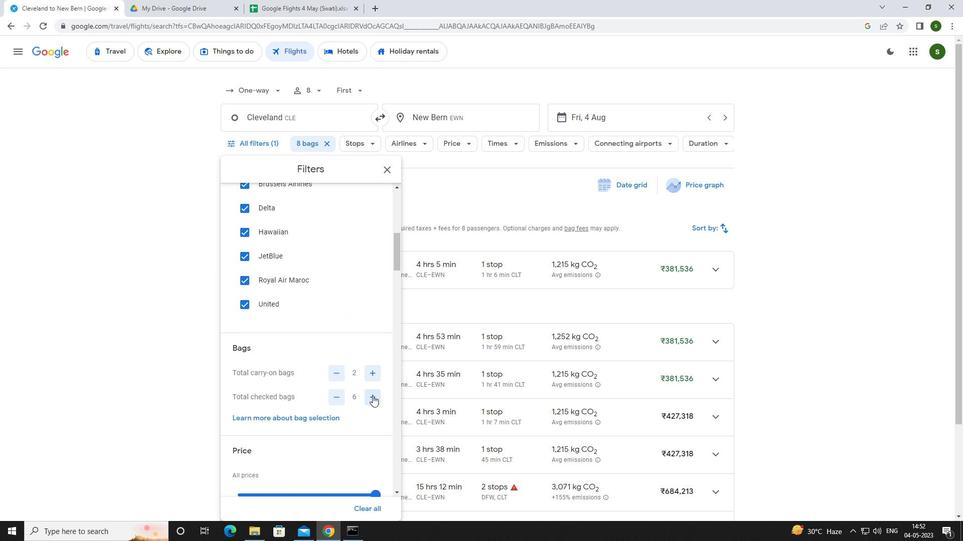 
Action: Mouse scrolled (372, 395) with delta (0, 0)
Screenshot: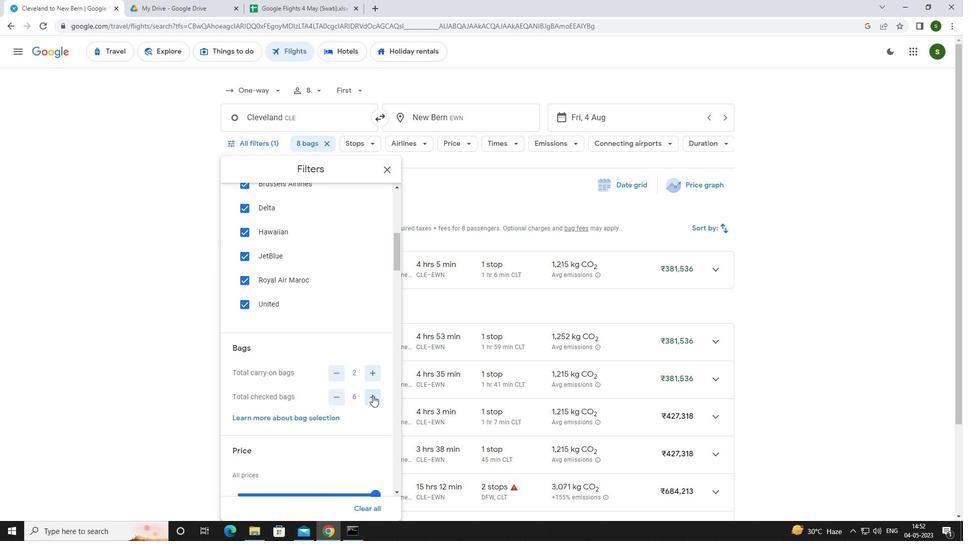 
Action: Mouse pressed left at (372, 396)
Screenshot: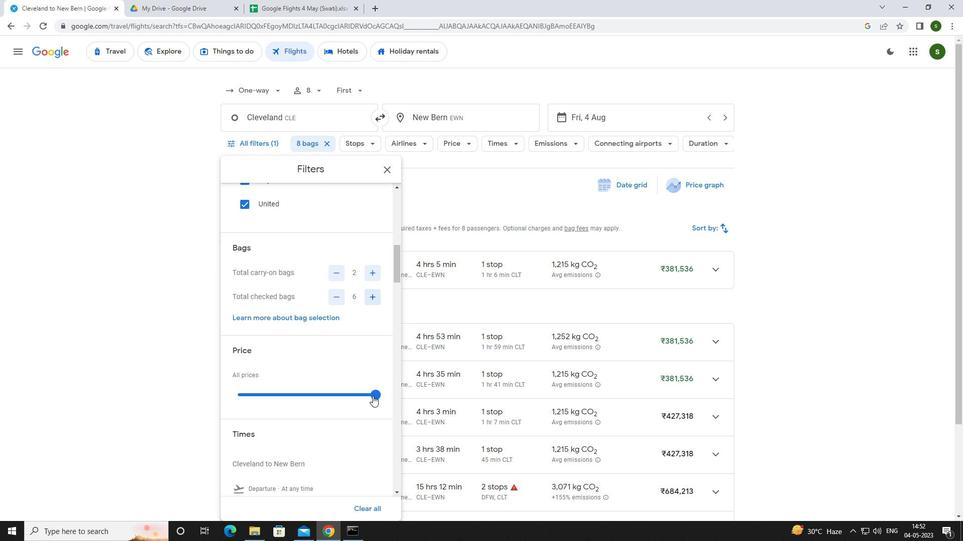 
Action: Mouse moved to (232, 398)
Screenshot: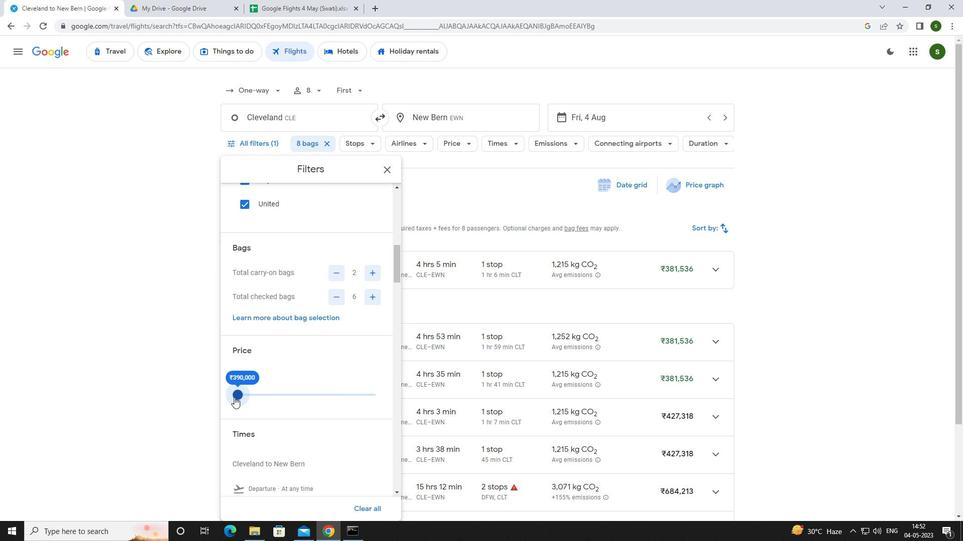 
Action: Mouse scrolled (232, 397) with delta (0, 0)
Screenshot: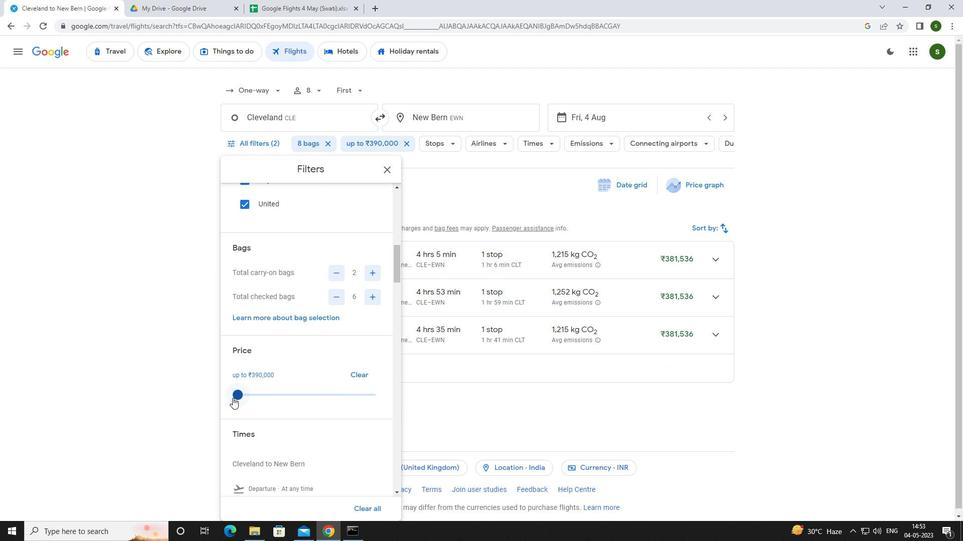 
Action: Mouse scrolled (232, 397) with delta (0, 0)
Screenshot: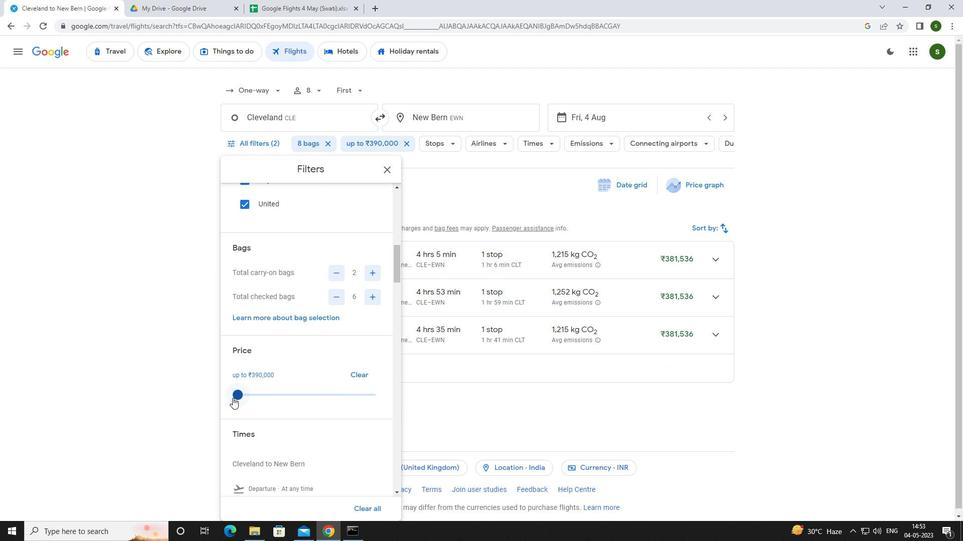 
Action: Mouse moved to (237, 403)
Screenshot: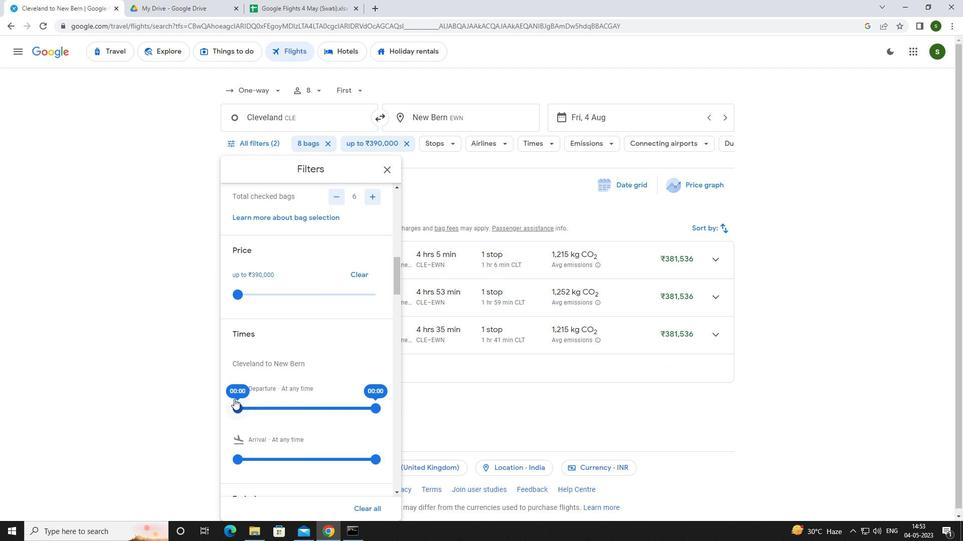 
Action: Mouse pressed left at (237, 403)
Screenshot: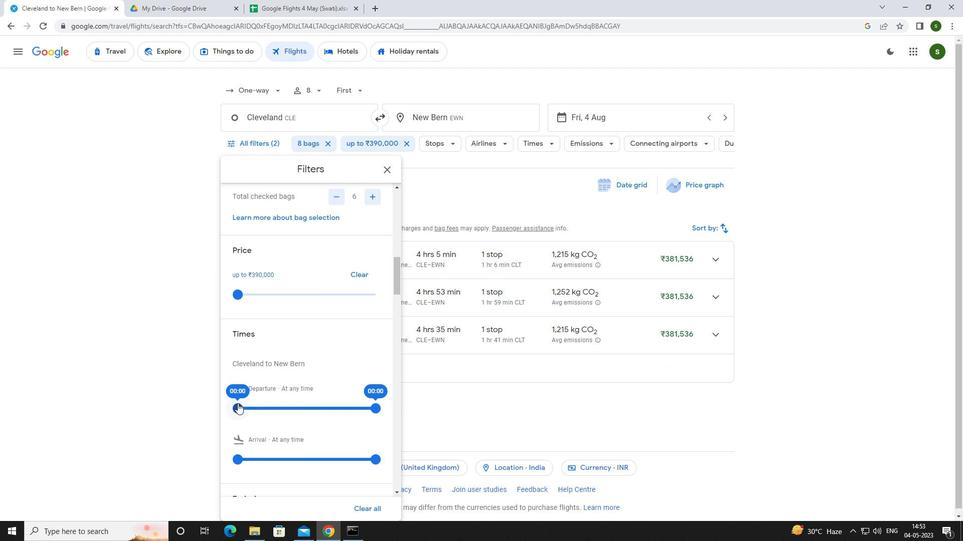 
Action: Mouse moved to (422, 414)
Screenshot: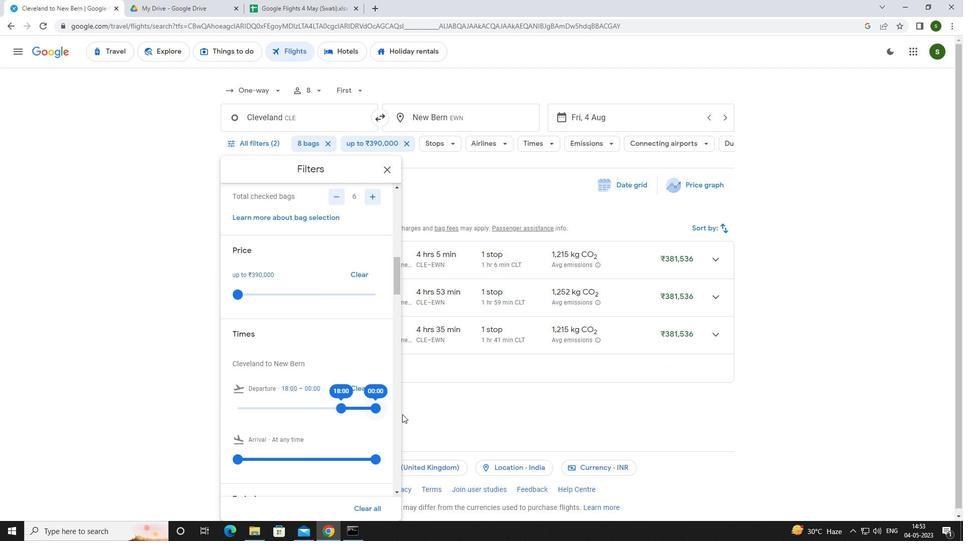
Action: Mouse pressed left at (422, 414)
Screenshot: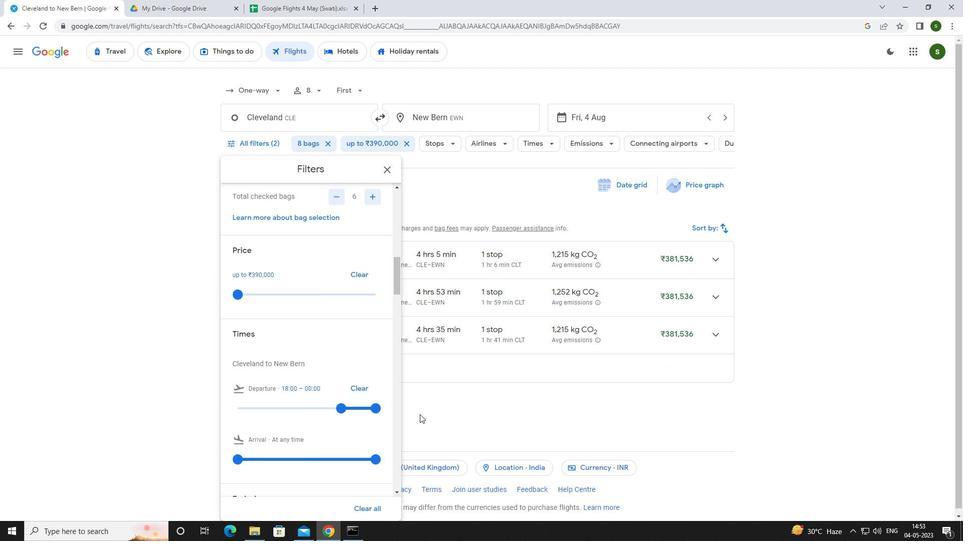 
Action: Mouse moved to (423, 414)
Screenshot: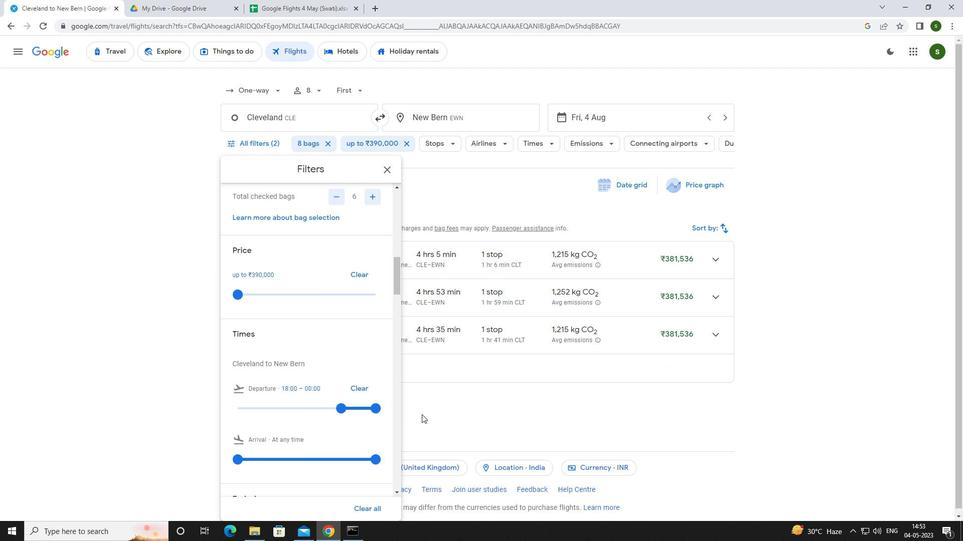 
